 Task: Find connections with filter location Coatepeque with filter topic #Believewith filter profile language French with filter current company Korn Ferry with filter school Holy Cross Convent High School - India with filter industry Telecommunications Carriers with filter service category SupportTechnical Writing with filter keywords title Archivist
Action: Mouse moved to (488, 58)
Screenshot: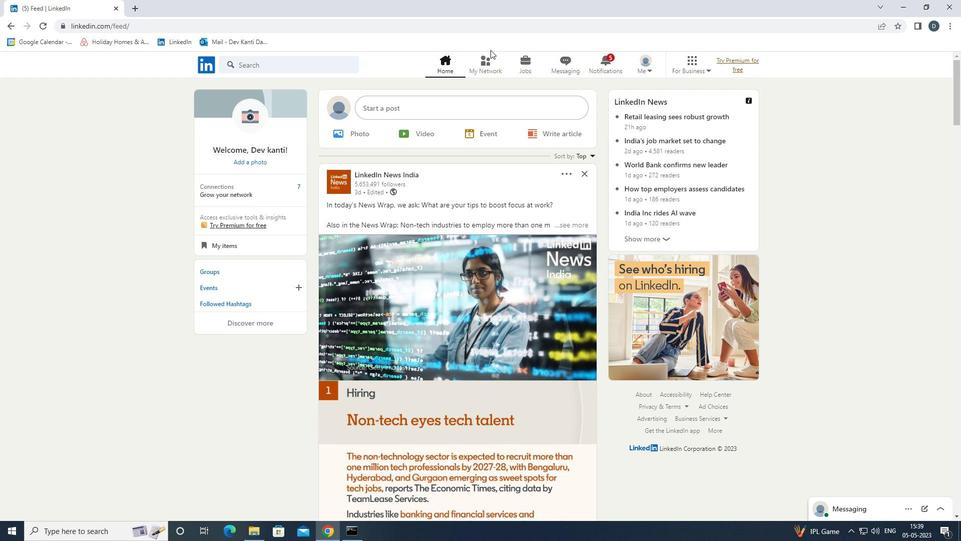 
Action: Mouse pressed left at (488, 58)
Screenshot: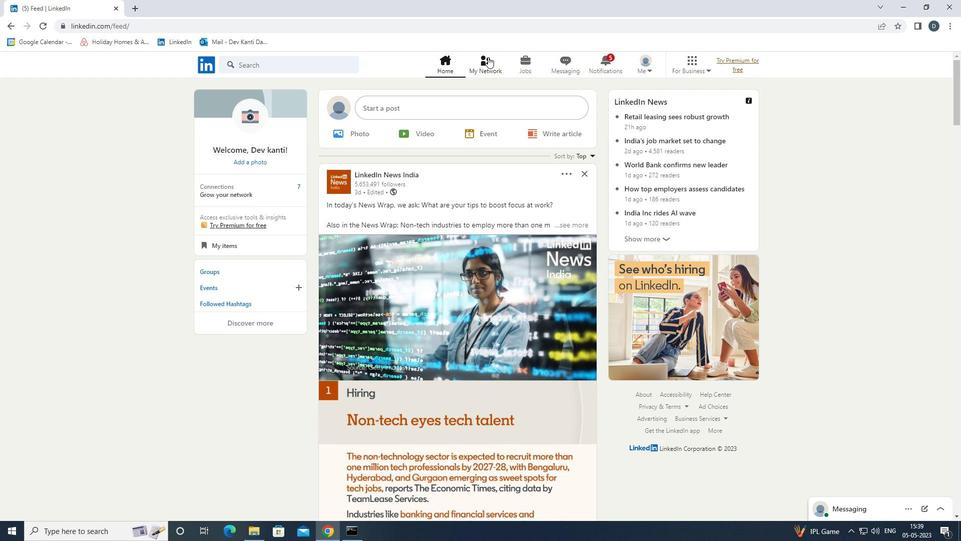 
Action: Mouse moved to (332, 120)
Screenshot: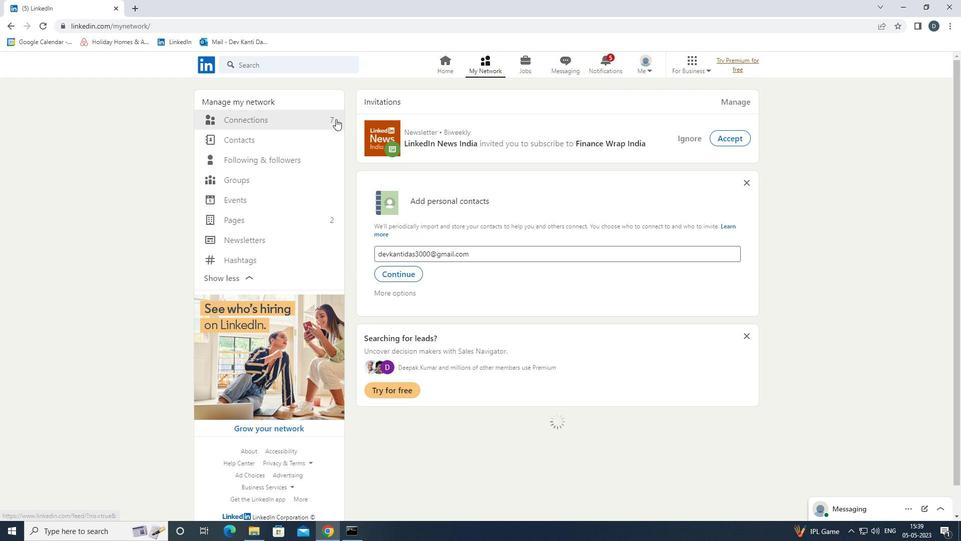 
Action: Mouse pressed left at (332, 120)
Screenshot: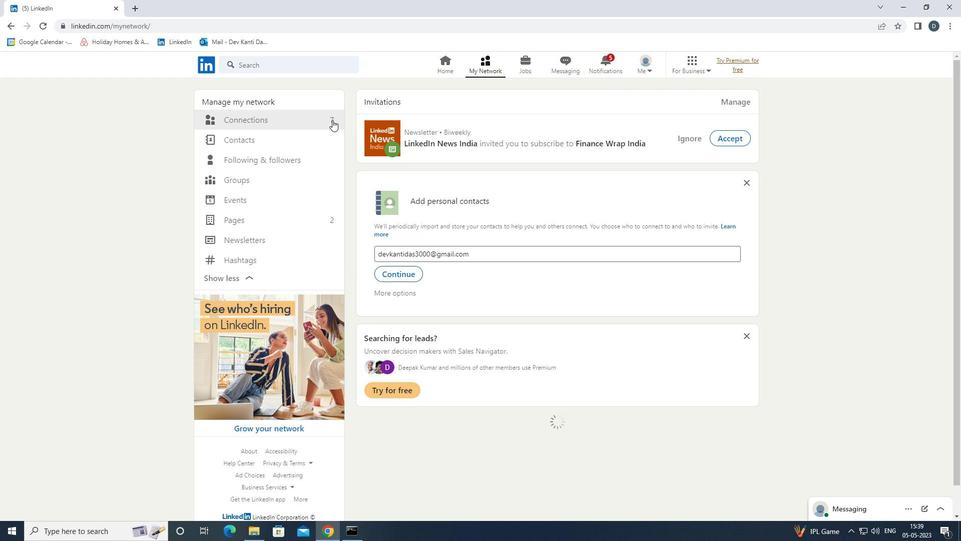 
Action: Mouse moved to (547, 122)
Screenshot: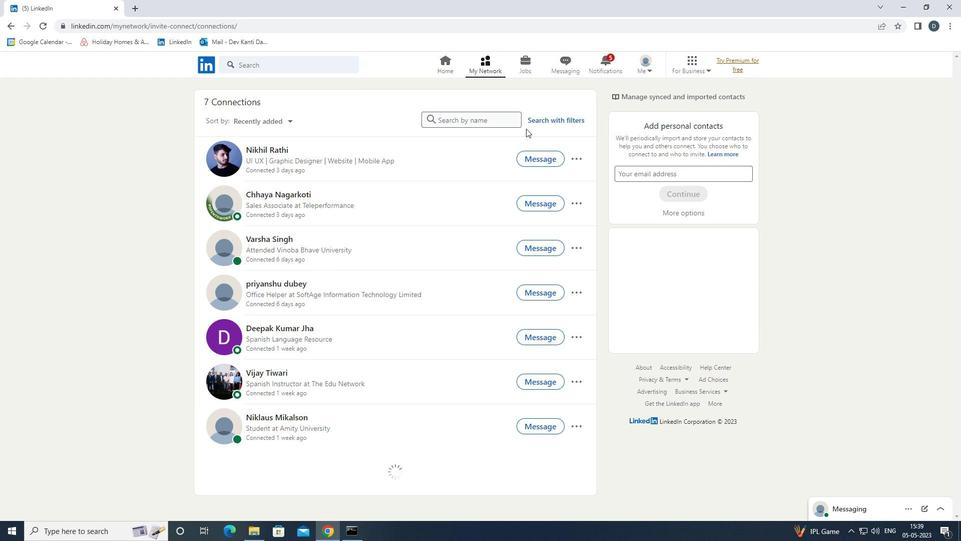 
Action: Mouse pressed left at (547, 122)
Screenshot: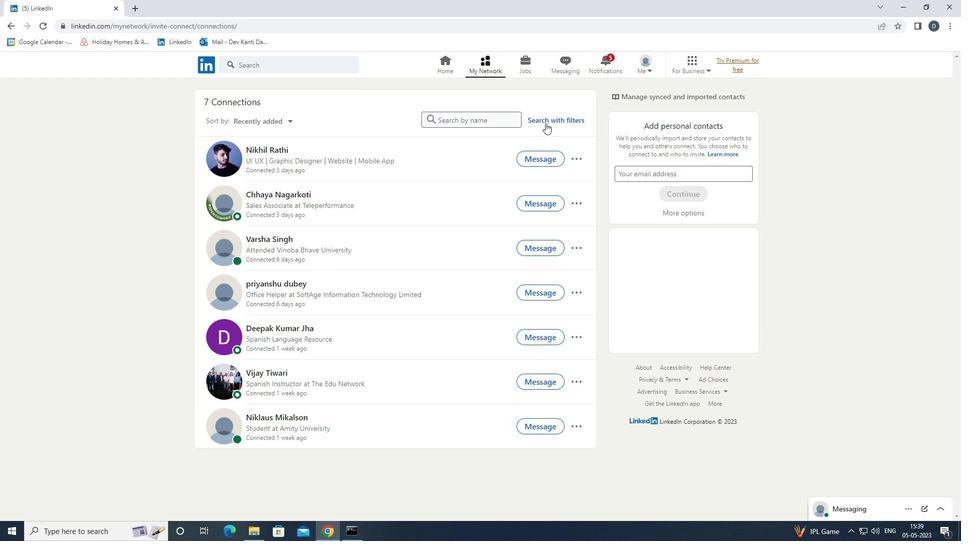 
Action: Mouse moved to (517, 92)
Screenshot: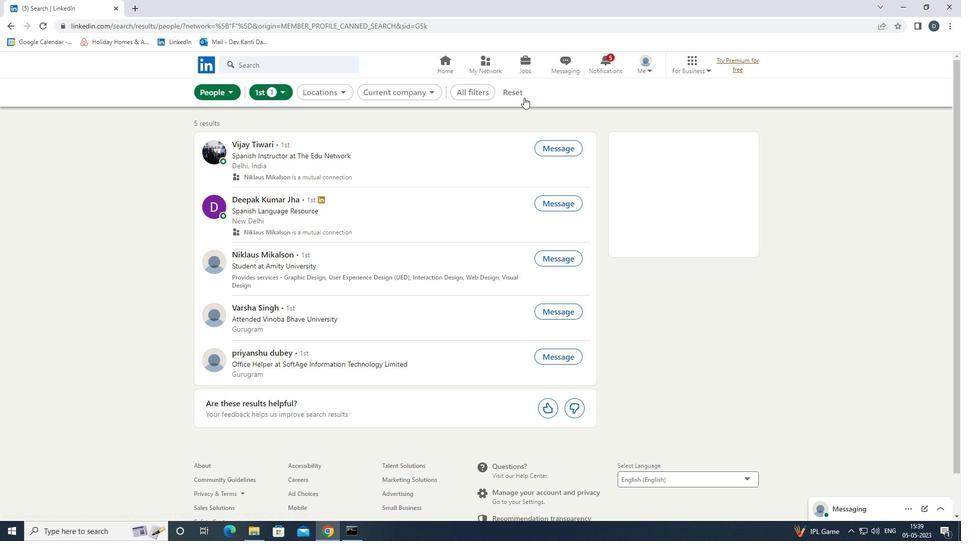 
Action: Mouse pressed left at (517, 92)
Screenshot: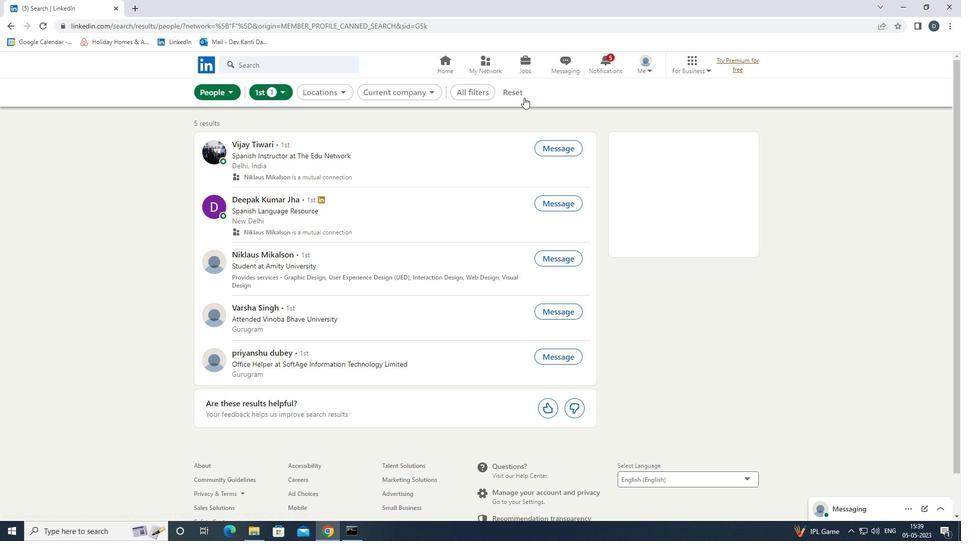 
Action: Mouse moved to (510, 93)
Screenshot: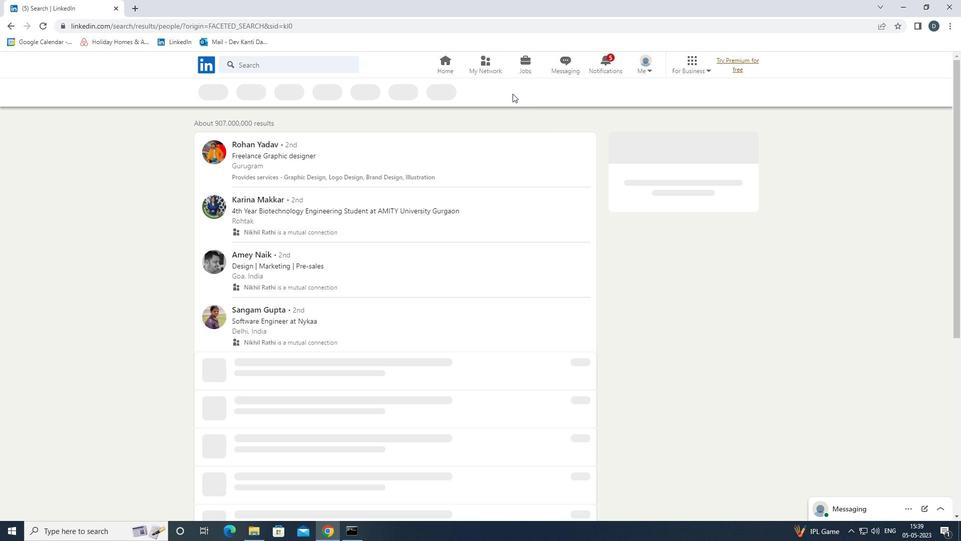 
Action: Mouse pressed left at (510, 93)
Screenshot: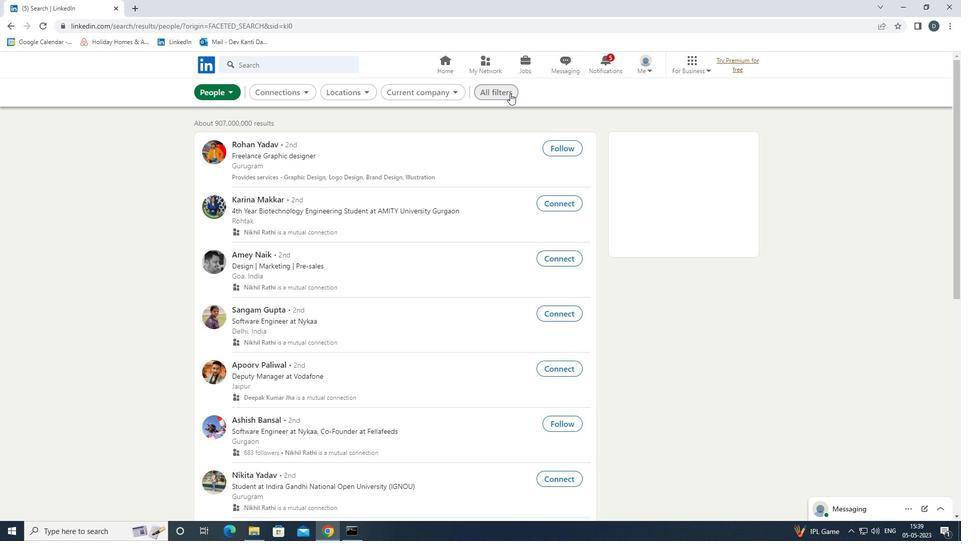 
Action: Mouse moved to (833, 307)
Screenshot: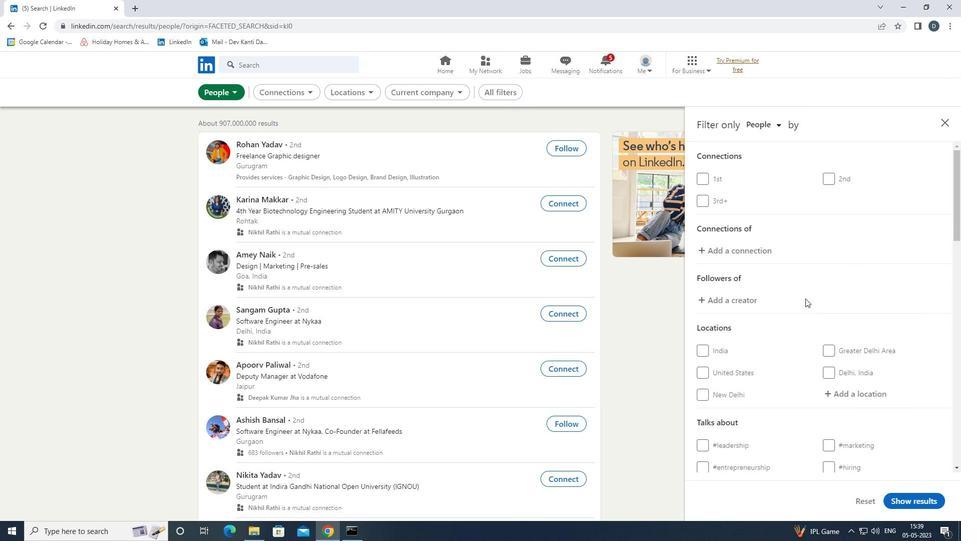 
Action: Mouse scrolled (833, 306) with delta (0, 0)
Screenshot: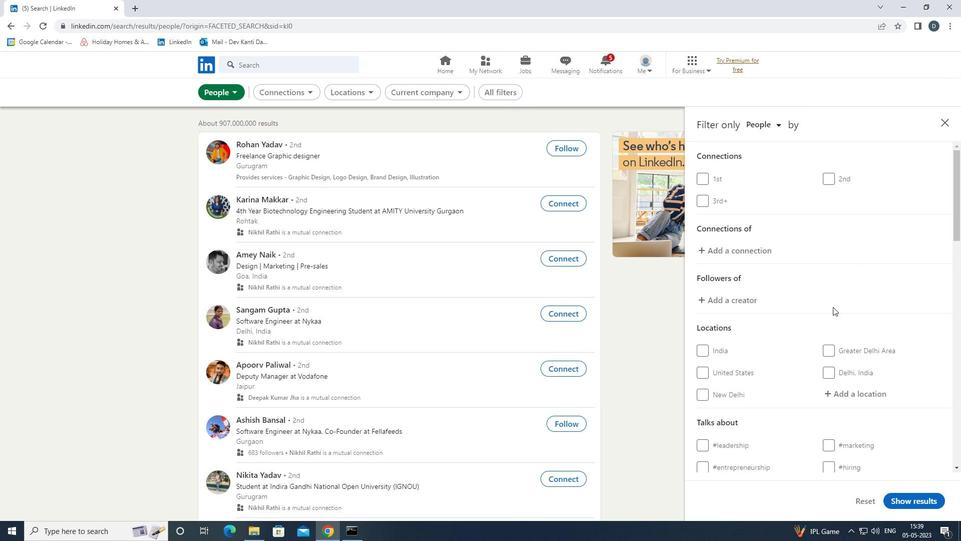 
Action: Mouse moved to (834, 307)
Screenshot: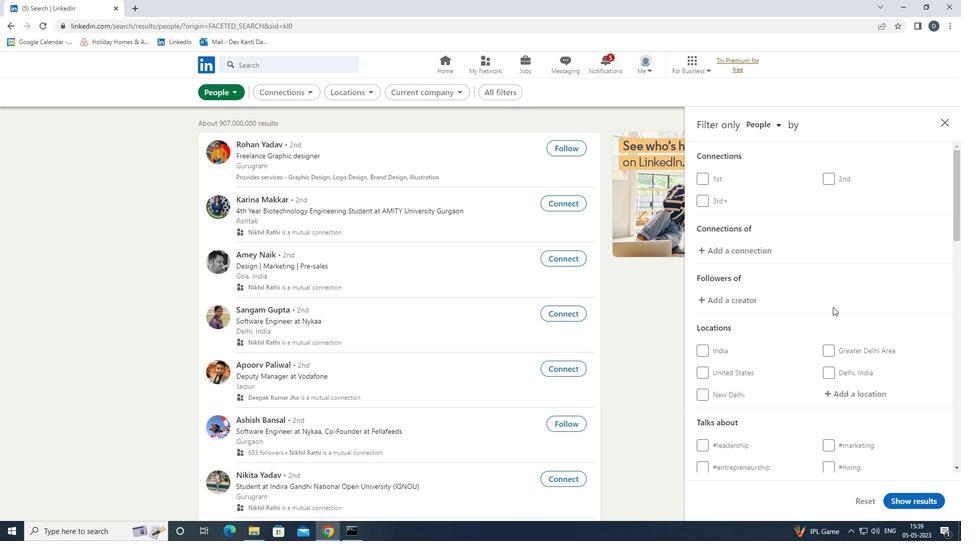 
Action: Mouse scrolled (834, 306) with delta (0, 0)
Screenshot: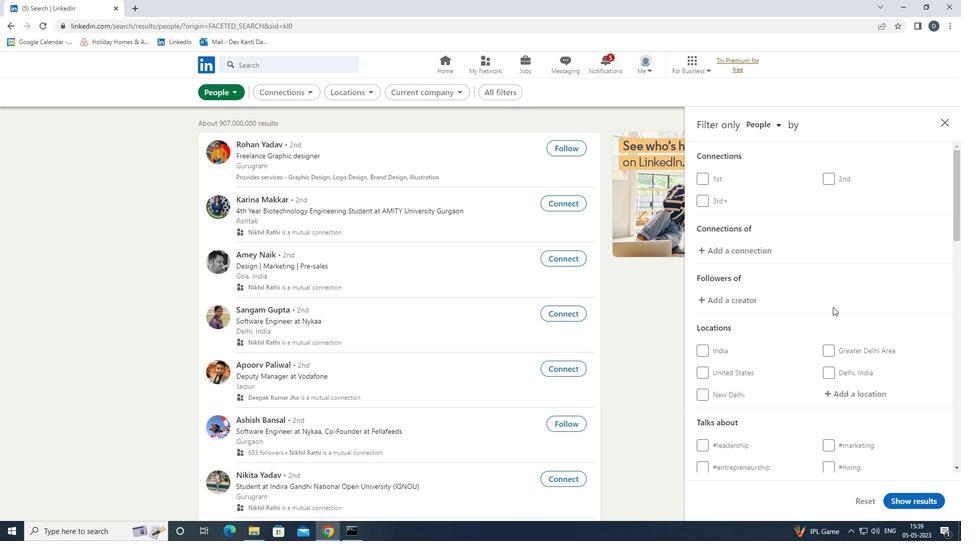 
Action: Mouse moved to (855, 294)
Screenshot: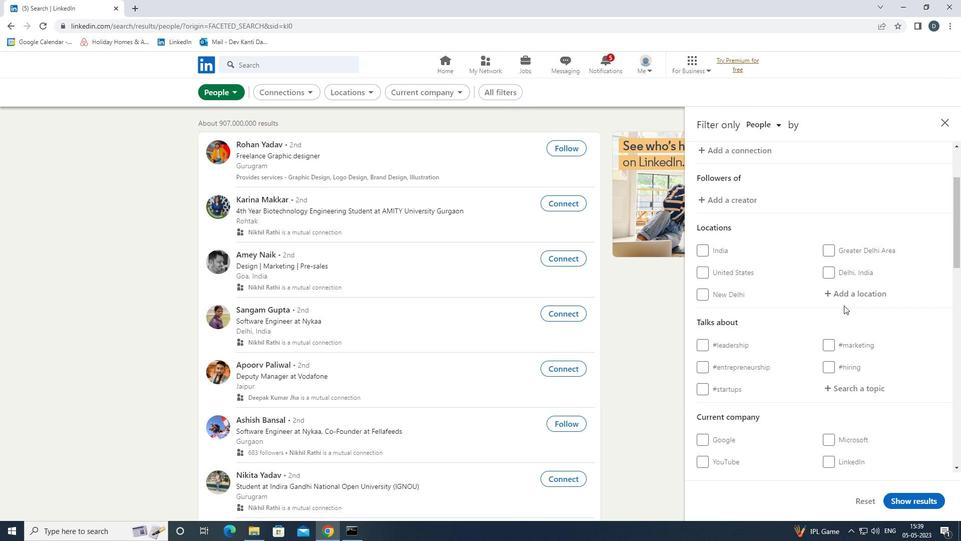 
Action: Mouse pressed left at (855, 294)
Screenshot: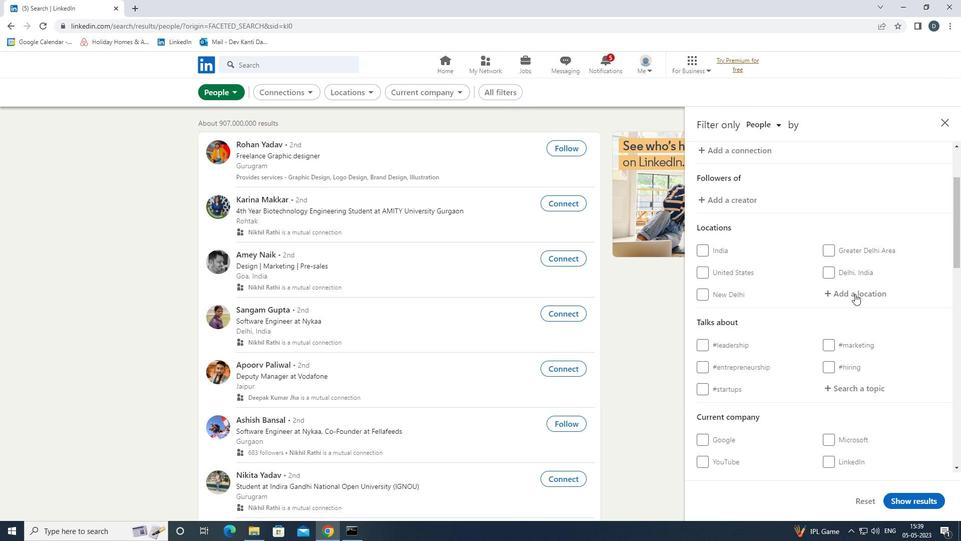 
Action: Key pressed <Key.shift>COATEPEQUE<Key.down><Key.enter>
Screenshot: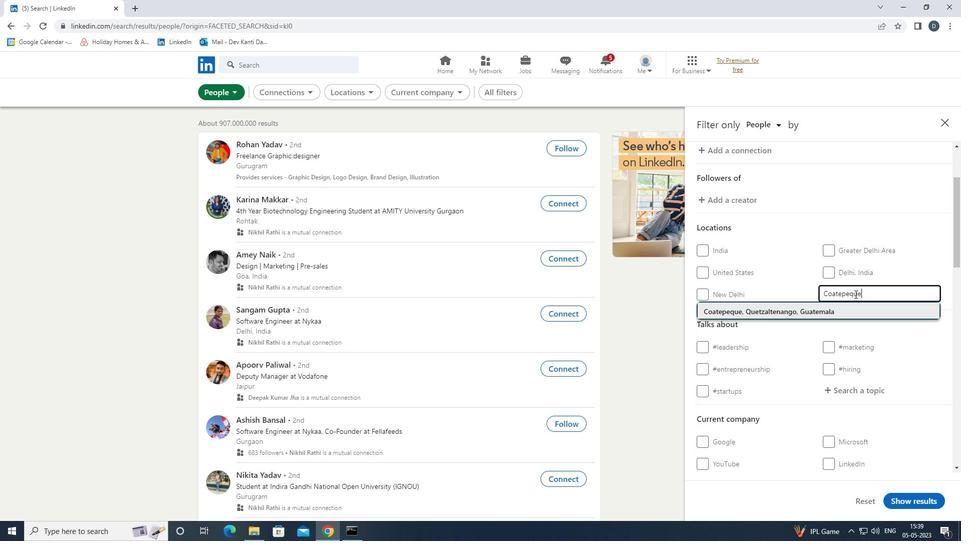 
Action: Mouse scrolled (855, 293) with delta (0, 0)
Screenshot: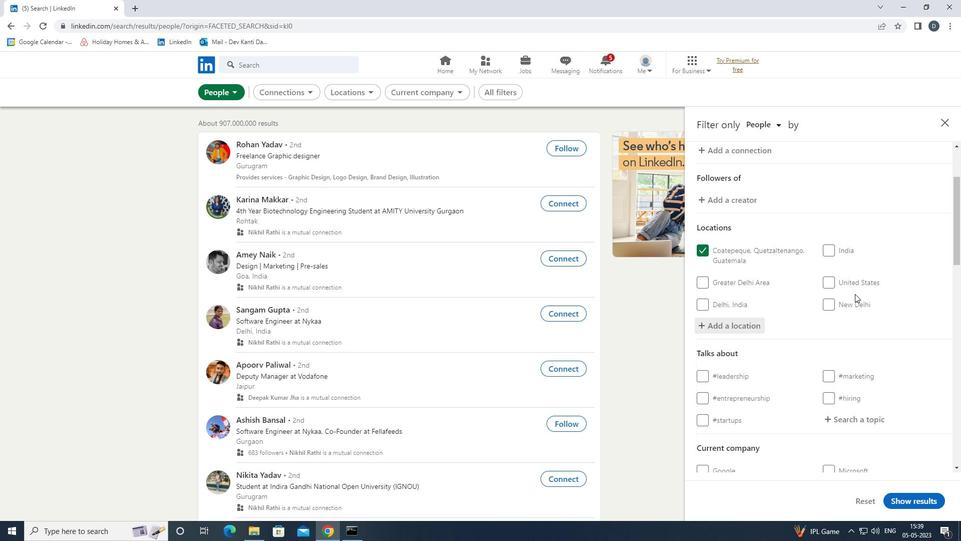 
Action: Mouse moved to (850, 368)
Screenshot: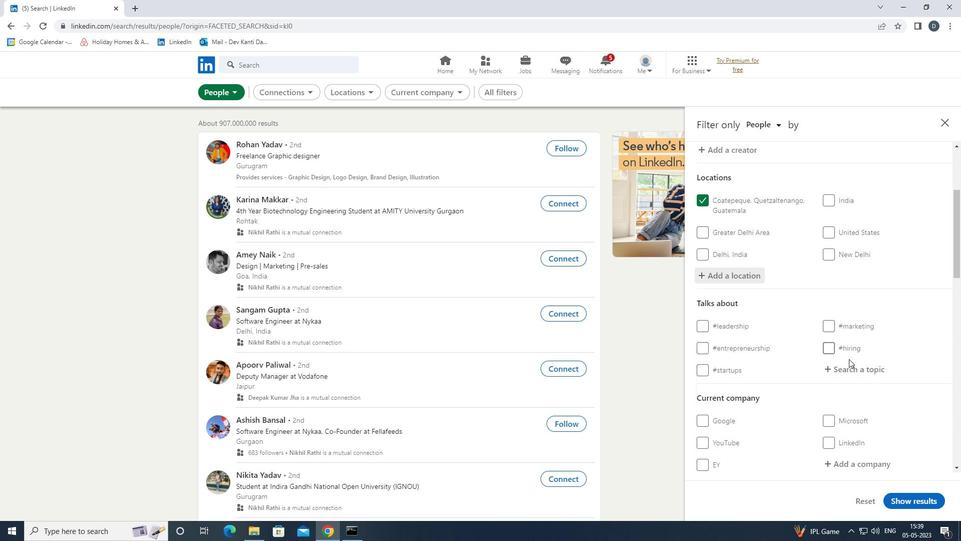 
Action: Mouse pressed left at (850, 368)
Screenshot: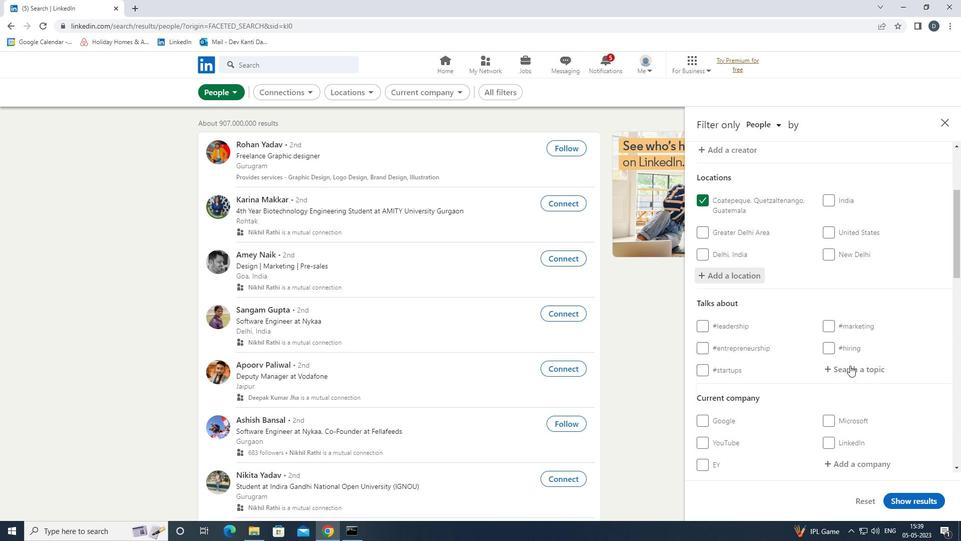 
Action: Key pressed <Key.shift>BELIEVE<Key.down><Key.down><Key.enter>
Screenshot: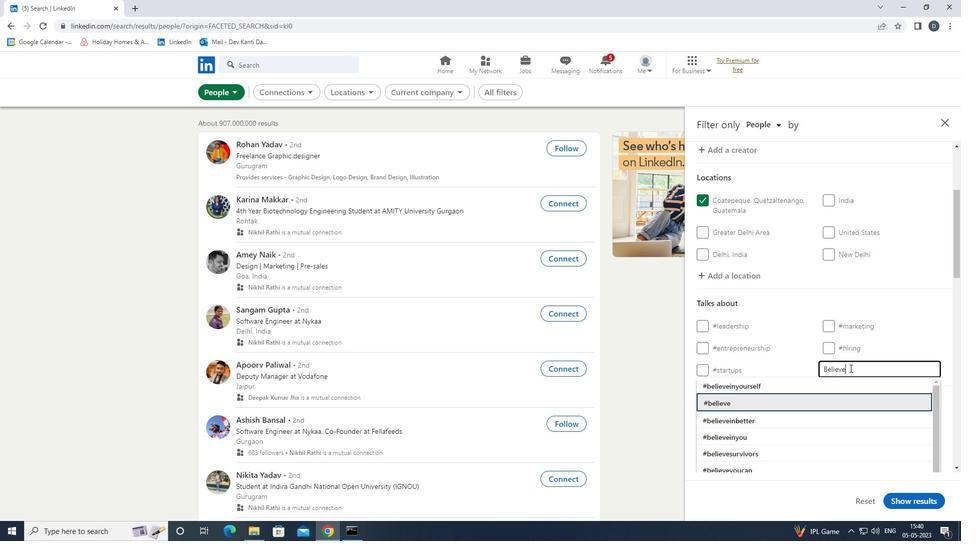
Action: Mouse moved to (850, 368)
Screenshot: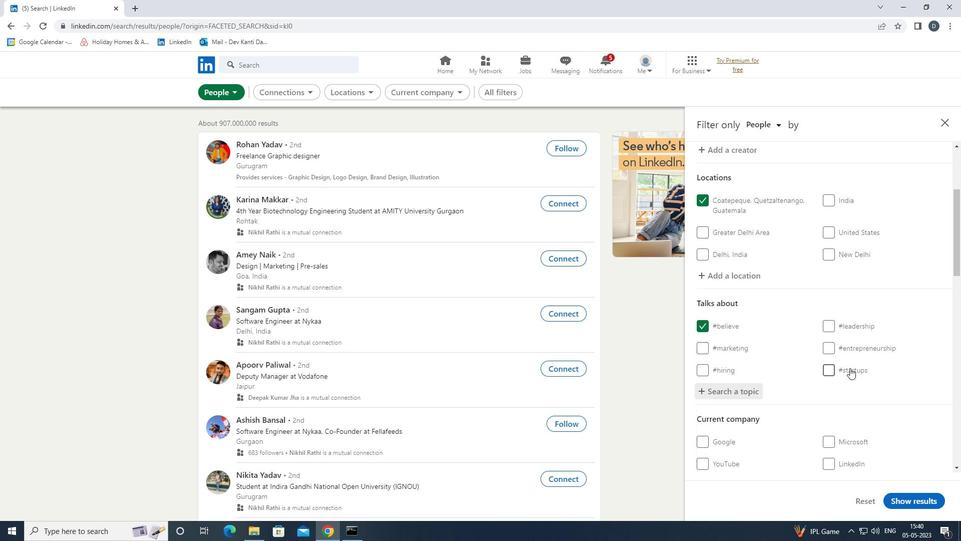 
Action: Mouse scrolled (850, 367) with delta (0, 0)
Screenshot: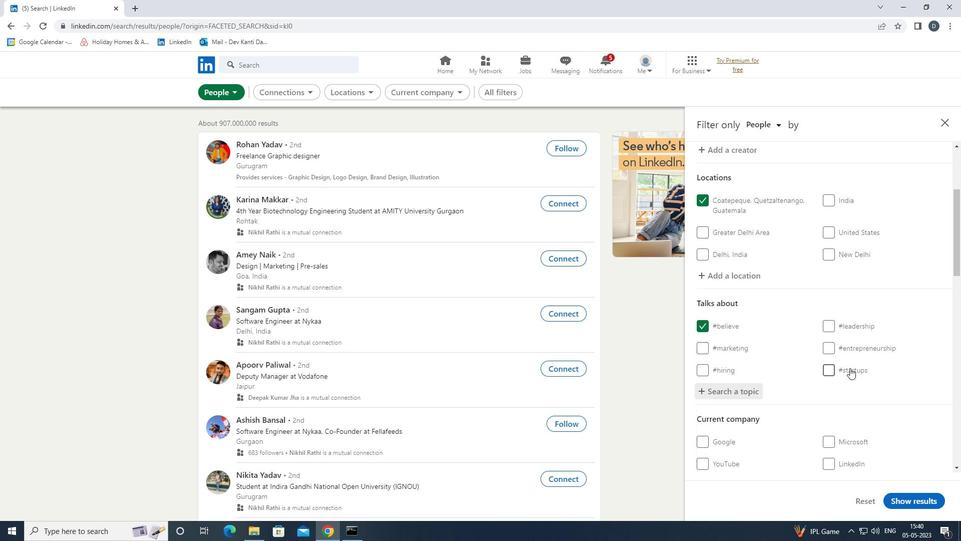 
Action: Mouse scrolled (850, 367) with delta (0, 0)
Screenshot: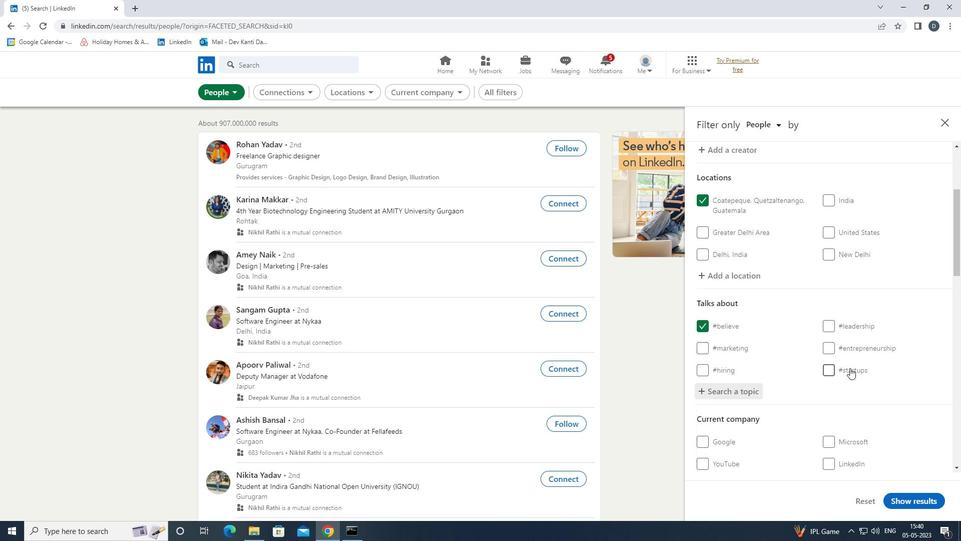 
Action: Mouse scrolled (850, 367) with delta (0, 0)
Screenshot: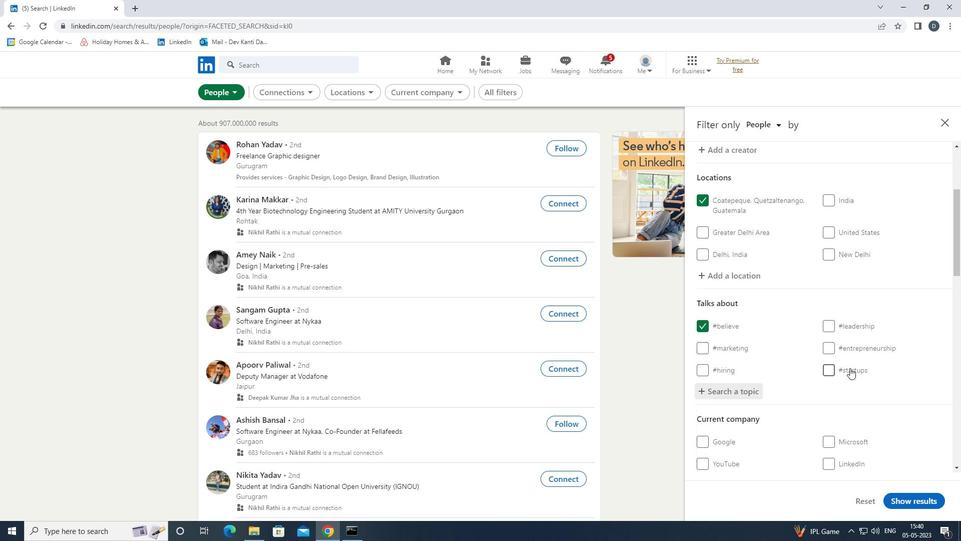 
Action: Mouse moved to (857, 362)
Screenshot: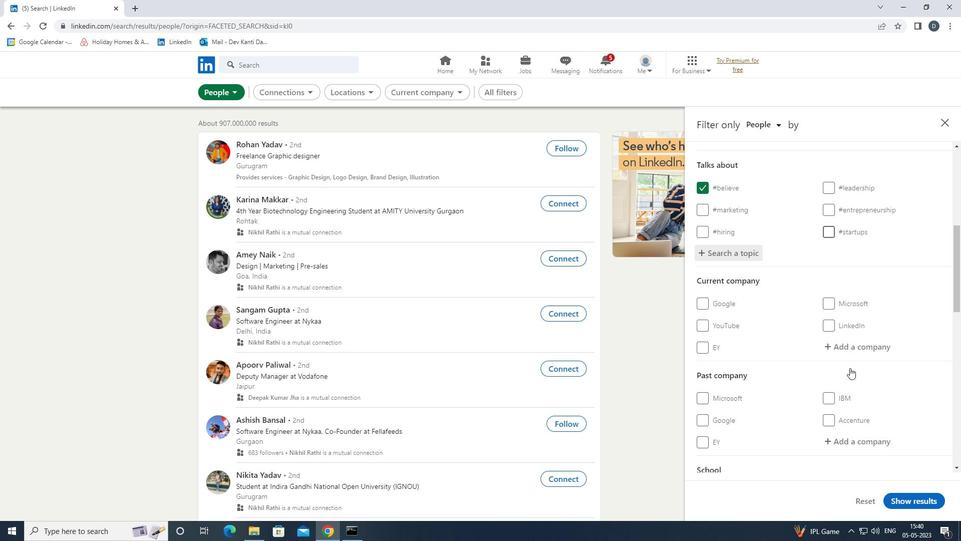
Action: Mouse scrolled (857, 362) with delta (0, 0)
Screenshot: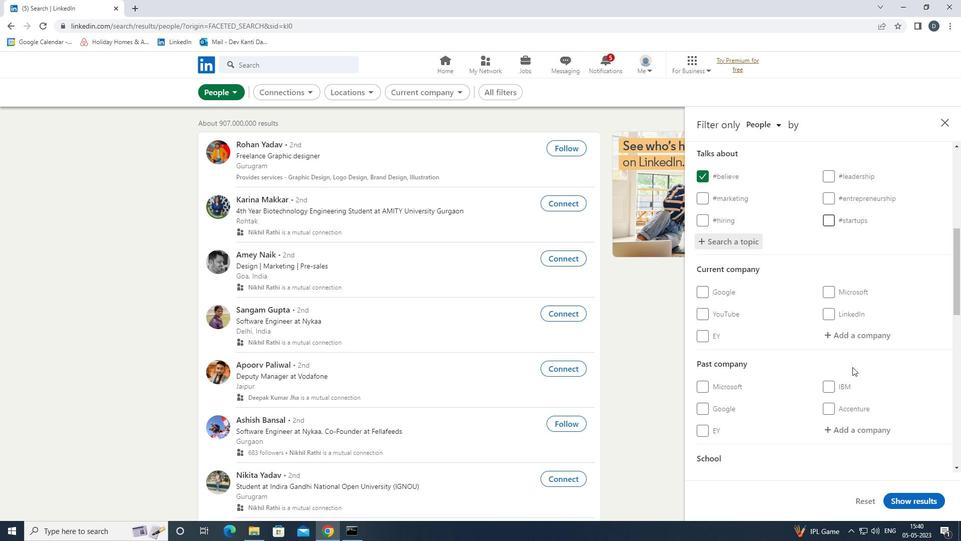 
Action: Mouse scrolled (857, 362) with delta (0, 0)
Screenshot: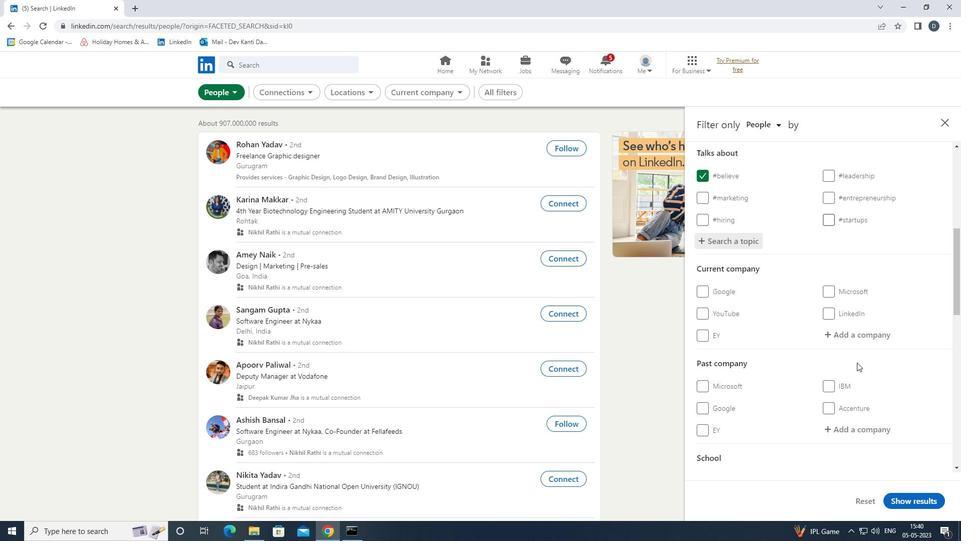 
Action: Mouse moved to (857, 359)
Screenshot: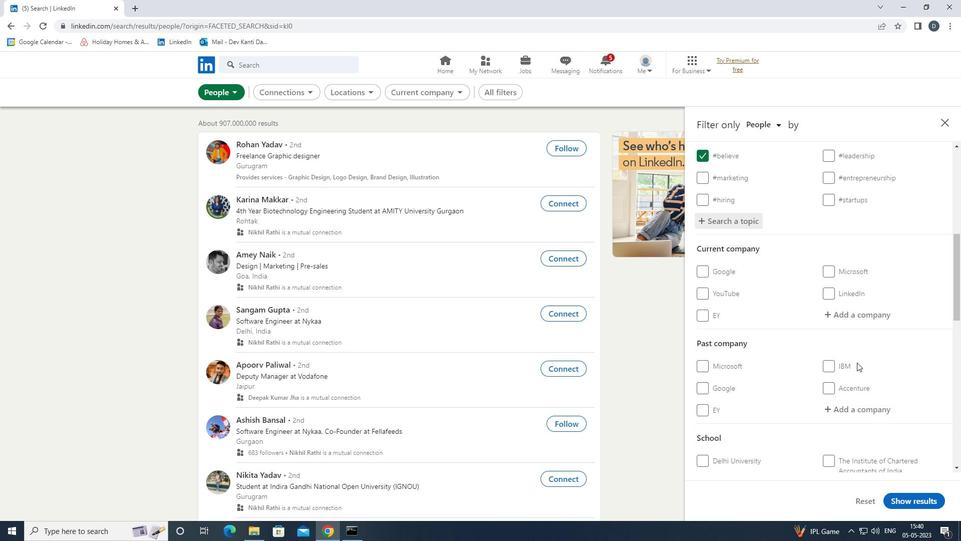 
Action: Mouse scrolled (857, 359) with delta (0, 0)
Screenshot: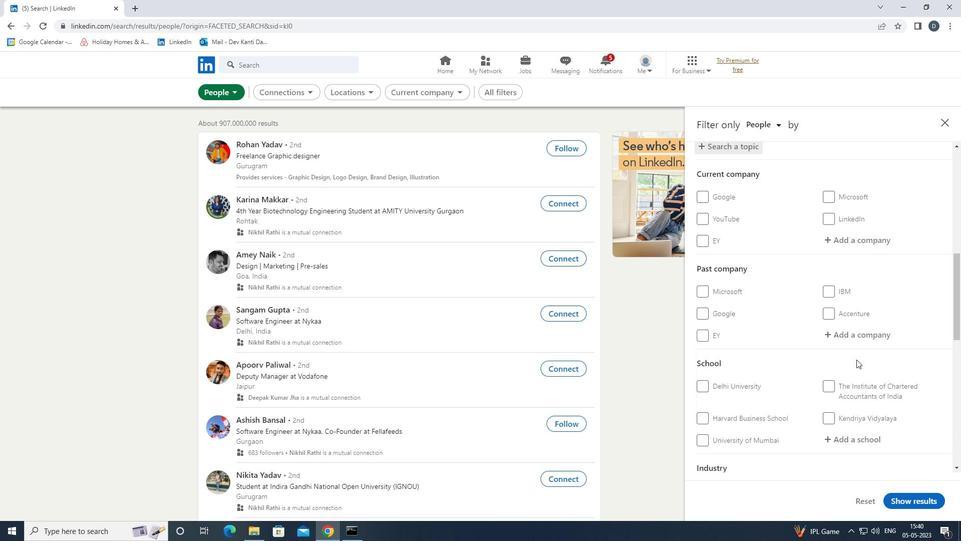 
Action: Mouse scrolled (857, 359) with delta (0, 0)
Screenshot: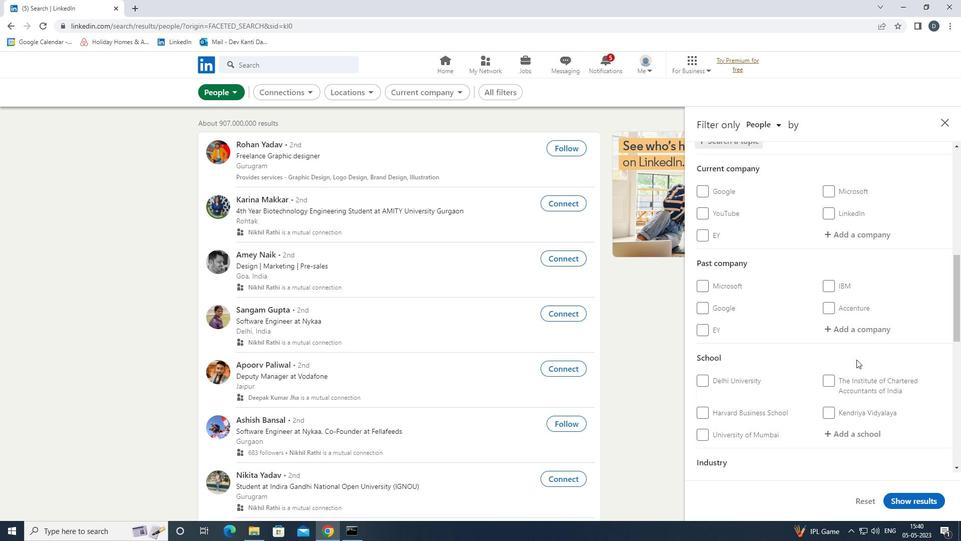 
Action: Mouse scrolled (857, 359) with delta (0, 0)
Screenshot: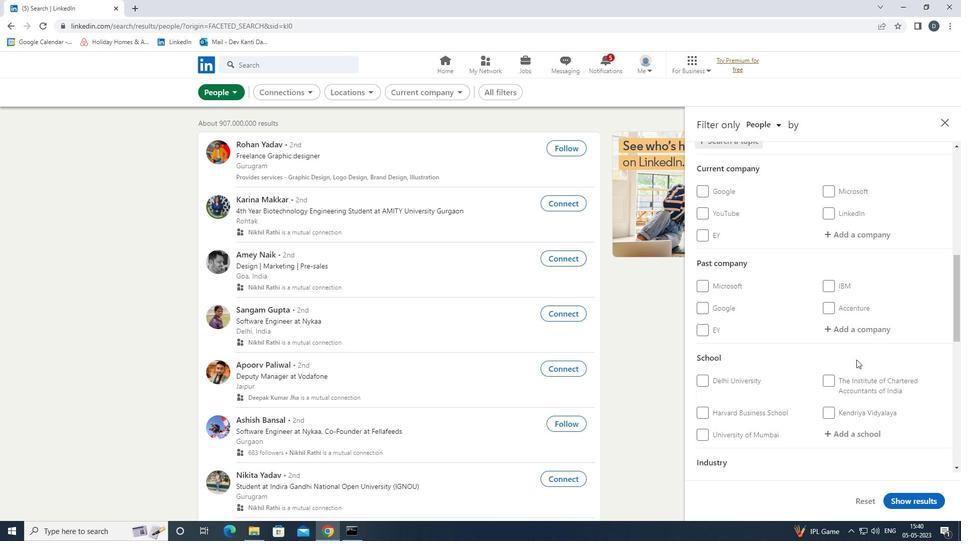 
Action: Mouse scrolled (857, 359) with delta (0, 0)
Screenshot: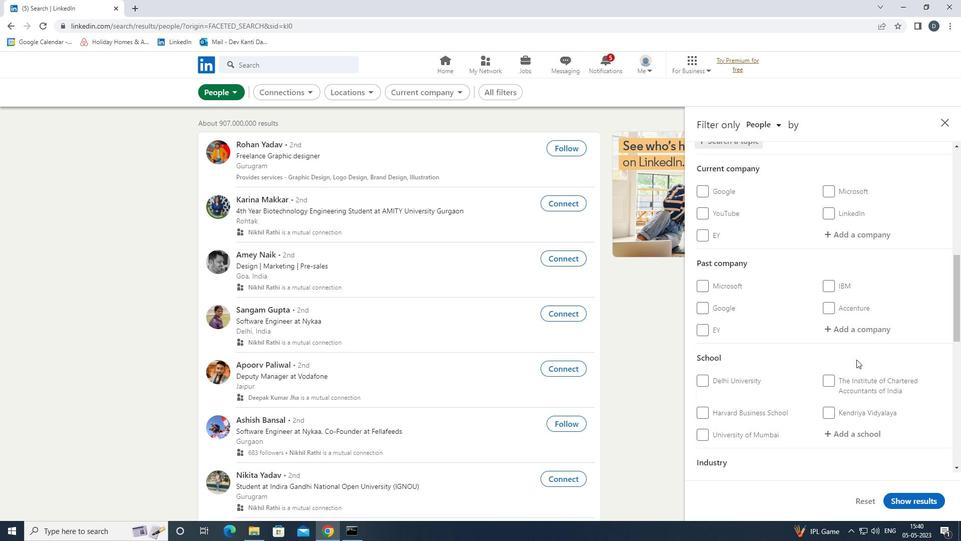
Action: Mouse moved to (854, 359)
Screenshot: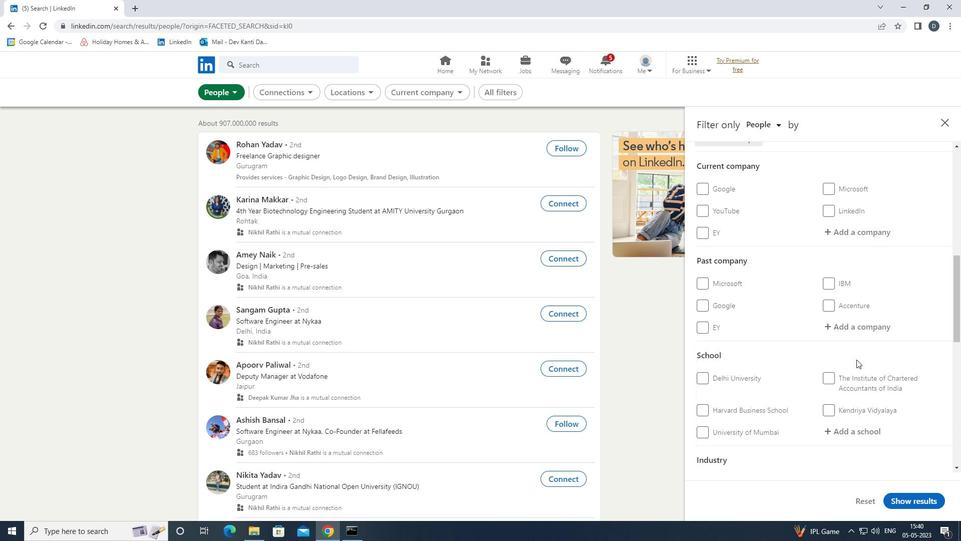 
Action: Mouse scrolled (854, 358) with delta (0, 0)
Screenshot: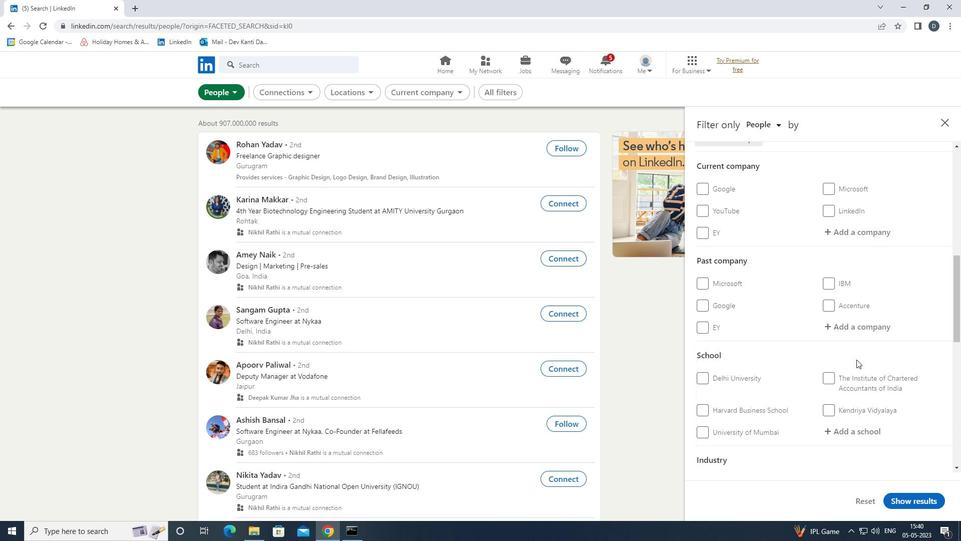 
Action: Mouse moved to (845, 363)
Screenshot: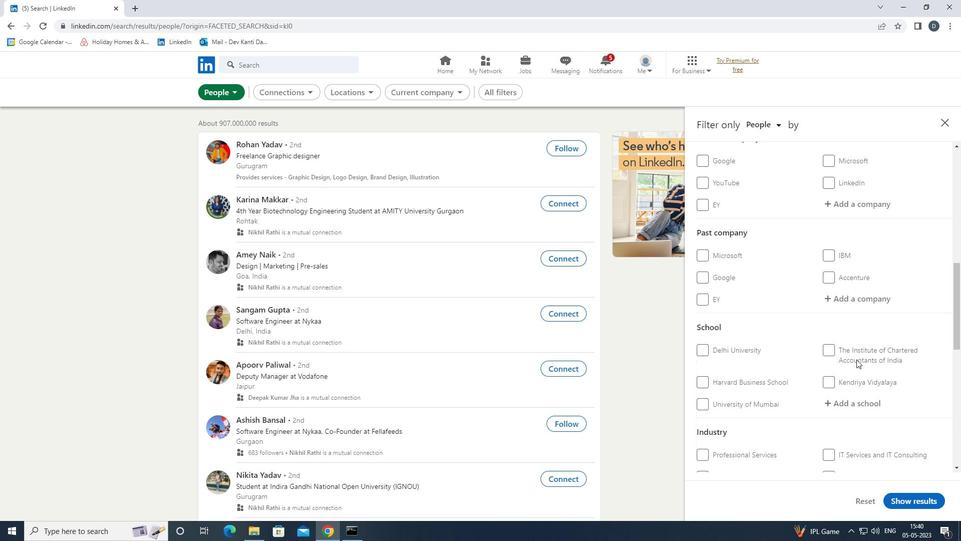 
Action: Mouse scrolled (845, 363) with delta (0, 0)
Screenshot: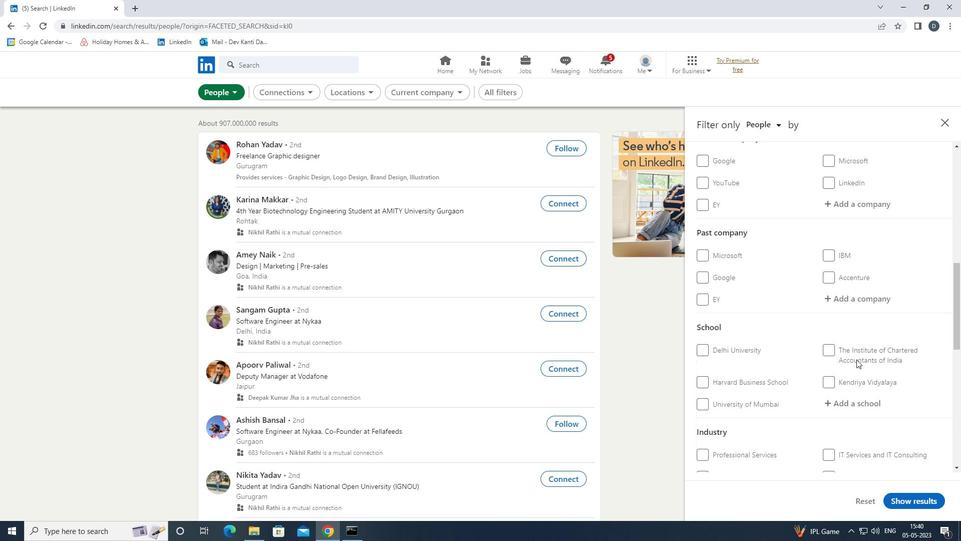 
Action: Mouse moved to (712, 395)
Screenshot: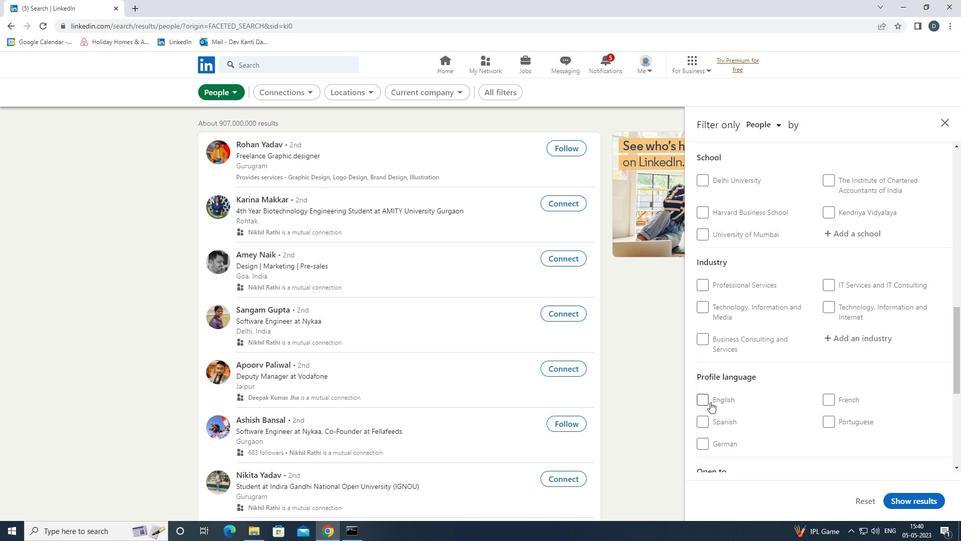 
Action: Mouse pressed left at (712, 395)
Screenshot: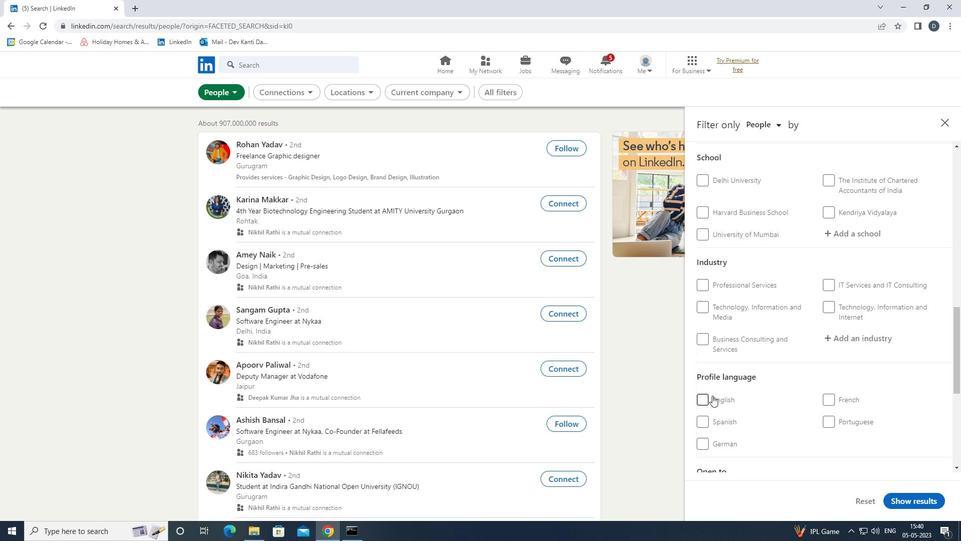 
Action: Mouse pressed left at (712, 395)
Screenshot: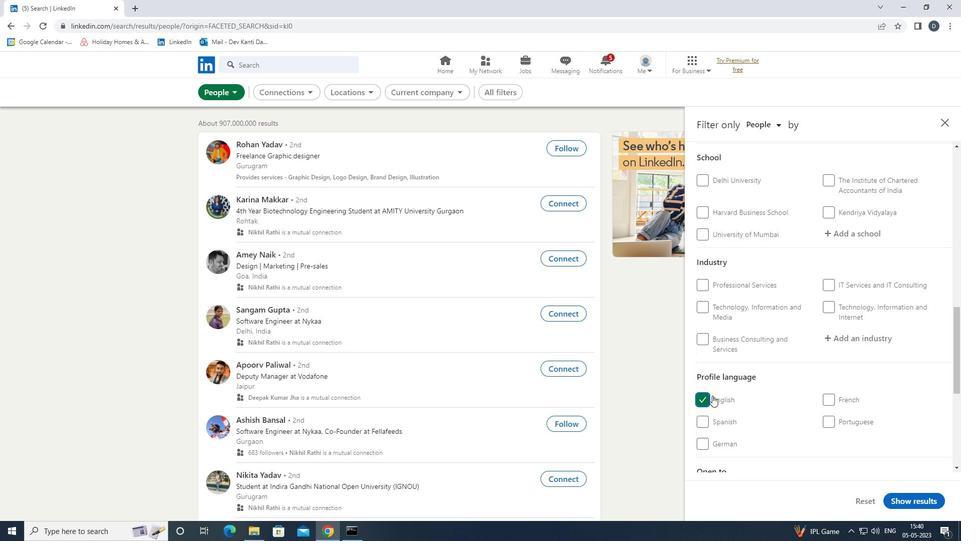 
Action: Mouse moved to (847, 399)
Screenshot: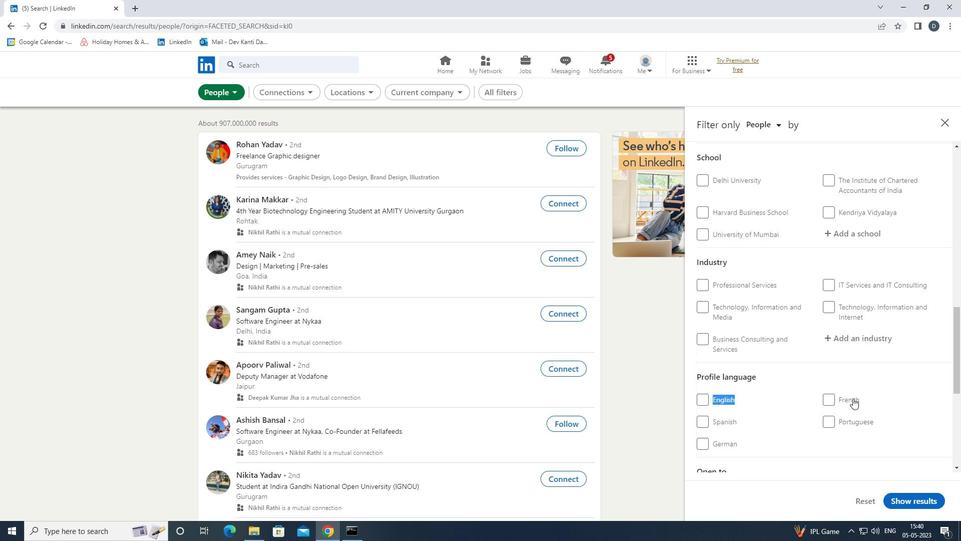 
Action: Mouse pressed left at (847, 399)
Screenshot: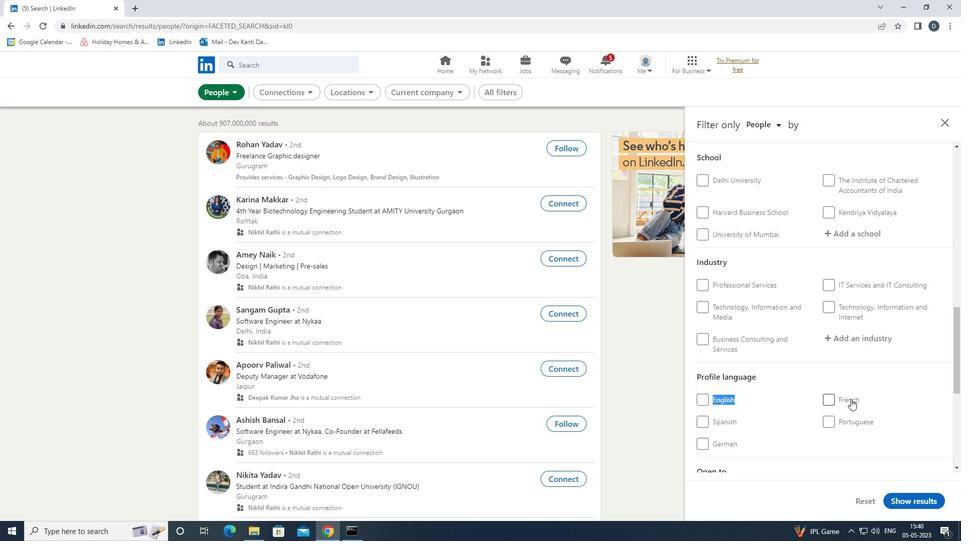 
Action: Mouse moved to (844, 386)
Screenshot: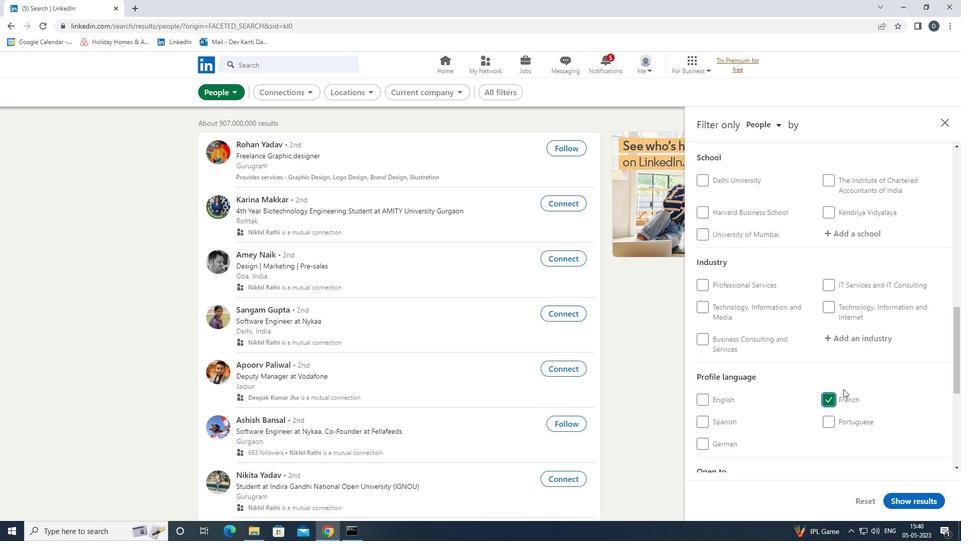
Action: Mouse scrolled (844, 387) with delta (0, 0)
Screenshot: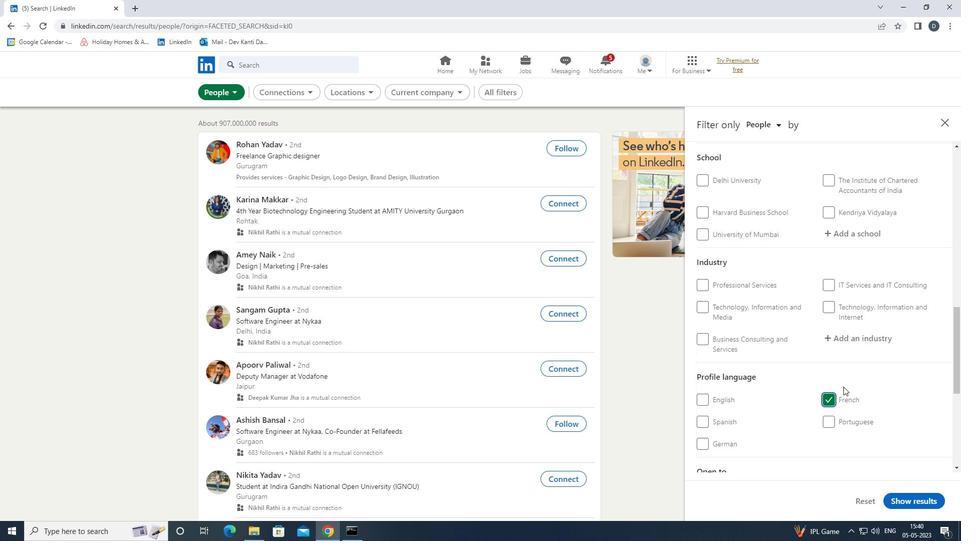 
Action: Mouse scrolled (844, 387) with delta (0, 0)
Screenshot: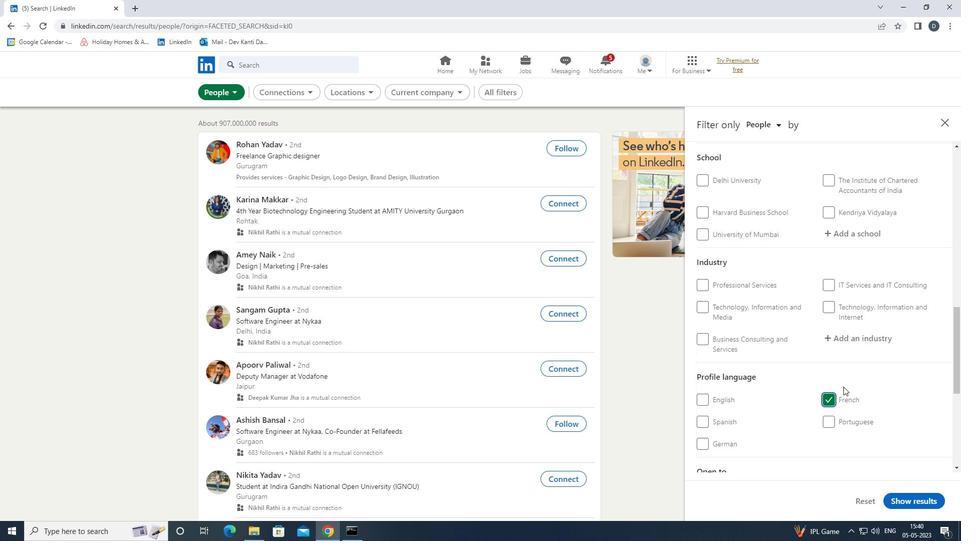
Action: Mouse scrolled (844, 387) with delta (0, 0)
Screenshot: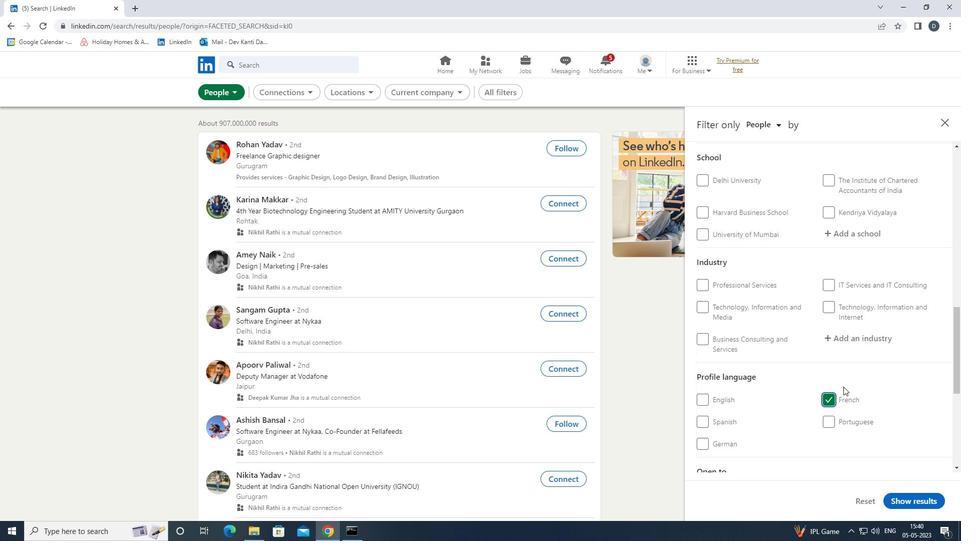 
Action: Mouse scrolled (844, 387) with delta (0, 0)
Screenshot: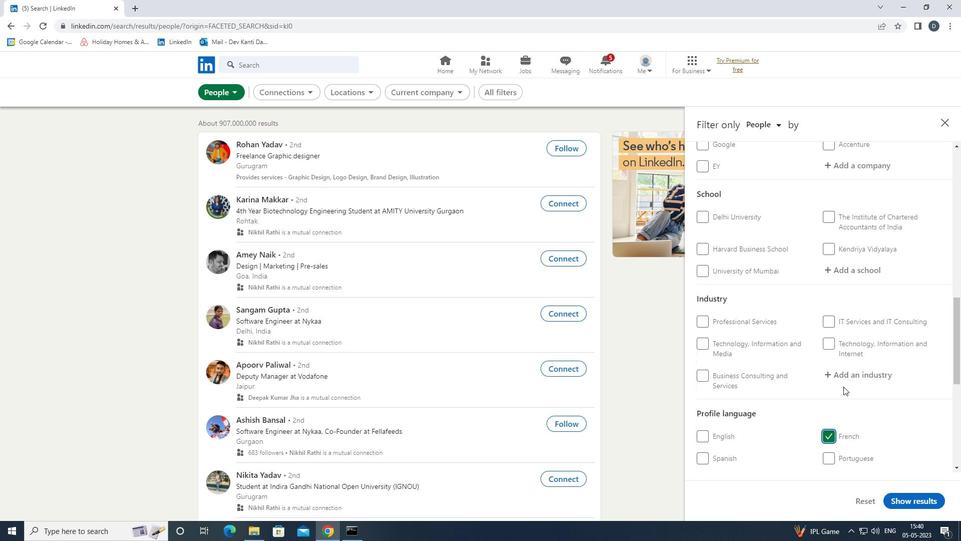 
Action: Mouse scrolled (844, 387) with delta (0, 0)
Screenshot: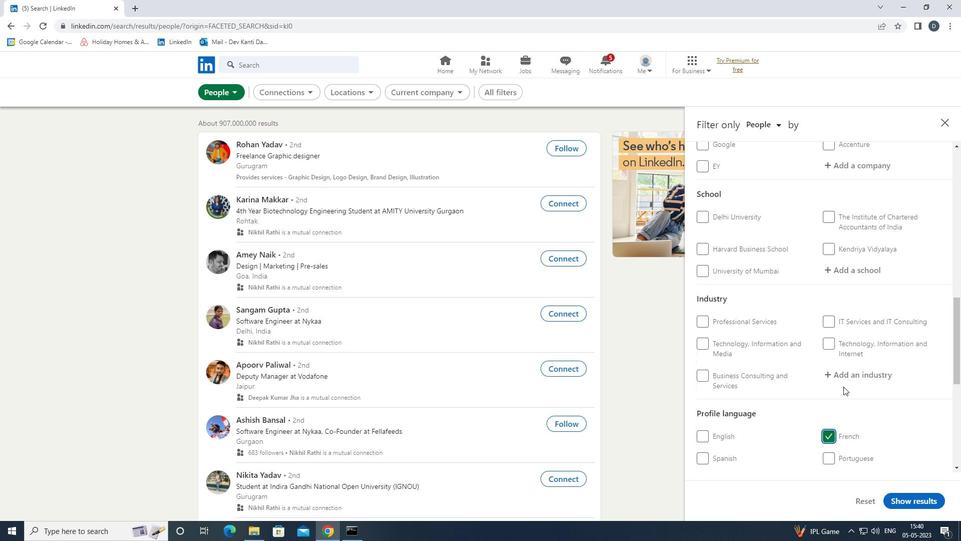 
Action: Mouse scrolled (844, 387) with delta (0, 0)
Screenshot: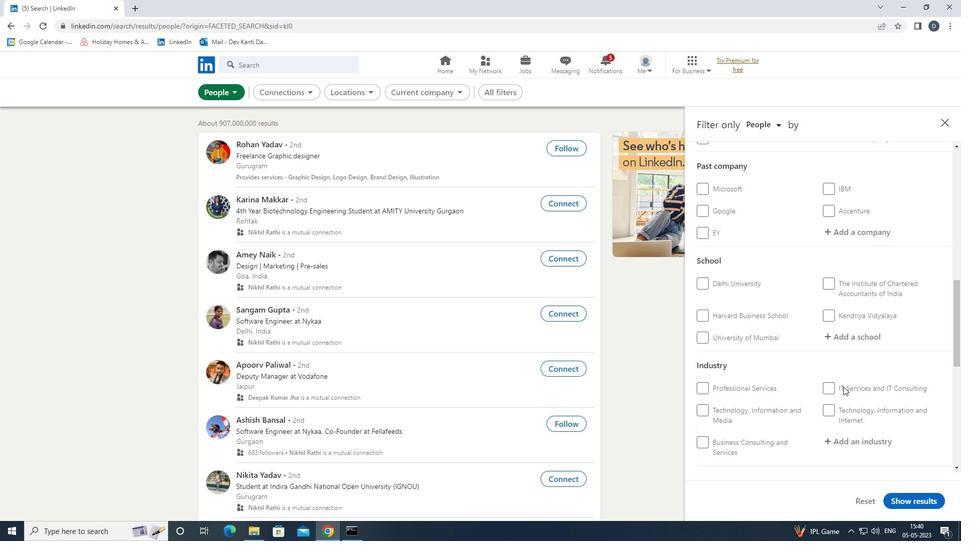 
Action: Mouse moved to (840, 330)
Screenshot: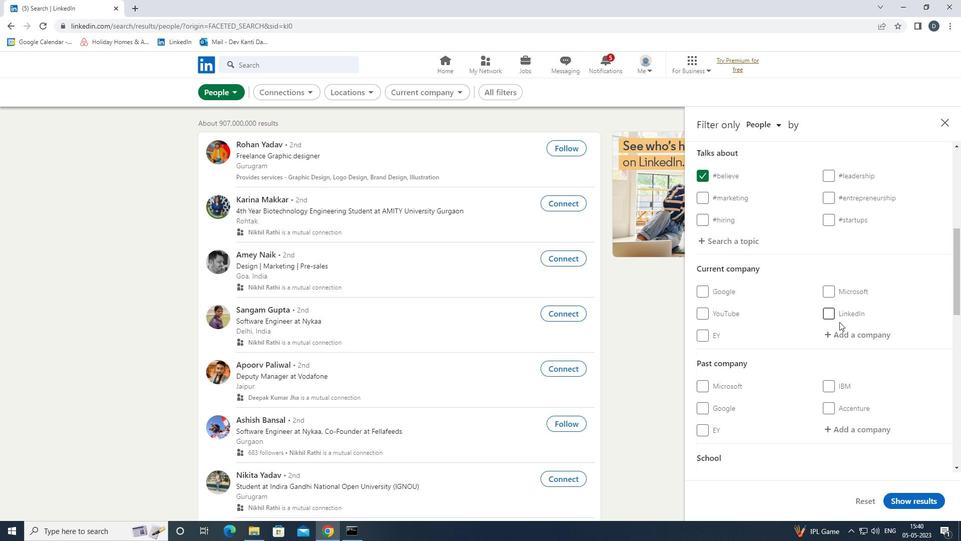 
Action: Mouse pressed left at (840, 330)
Screenshot: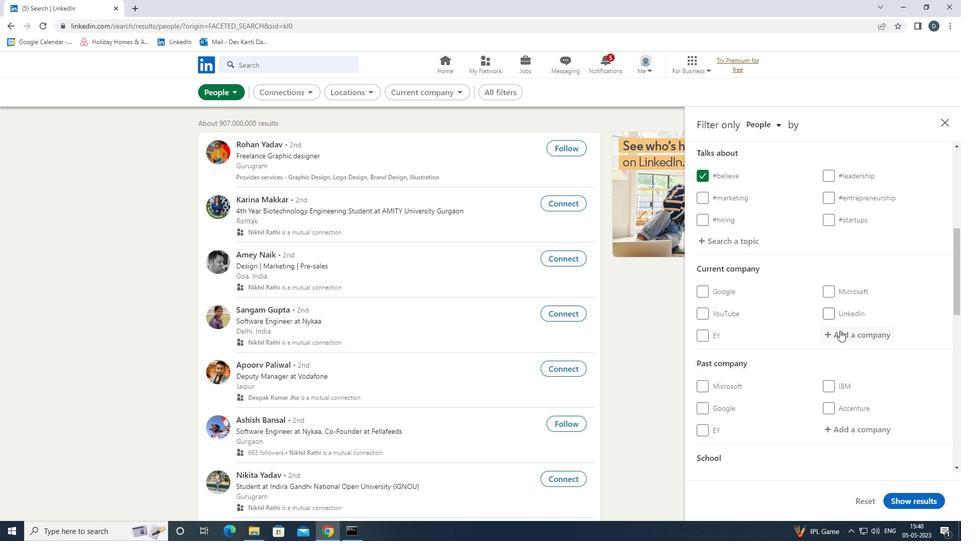 
Action: Key pressed <Key.shift><Key.shift><Key.shift><Key.shift><Key.shift>KORN<Key.space><Key.shift><Key.shift><Key.shift><Key.shift><Key.shift><Key.shift><Key.shift><Key.shift><Key.shift><Key.shift><Key.shift>FERRY<Key.down><Key.enter>
Screenshot: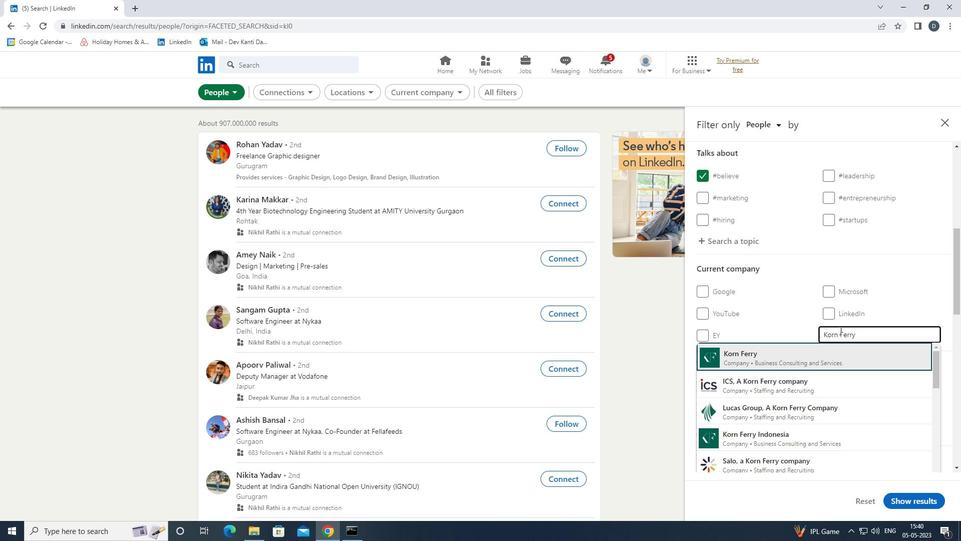 
Action: Mouse moved to (841, 331)
Screenshot: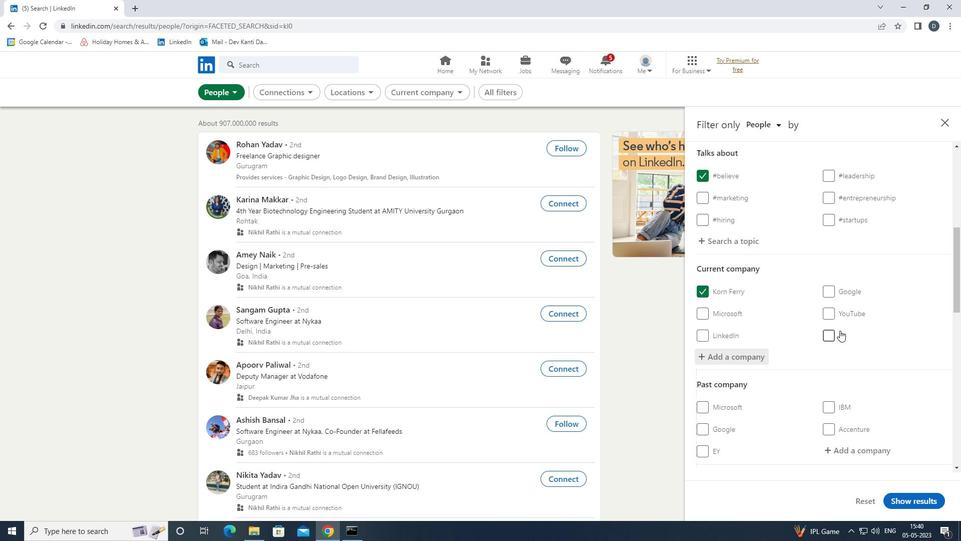 
Action: Mouse scrolled (841, 330) with delta (0, 0)
Screenshot: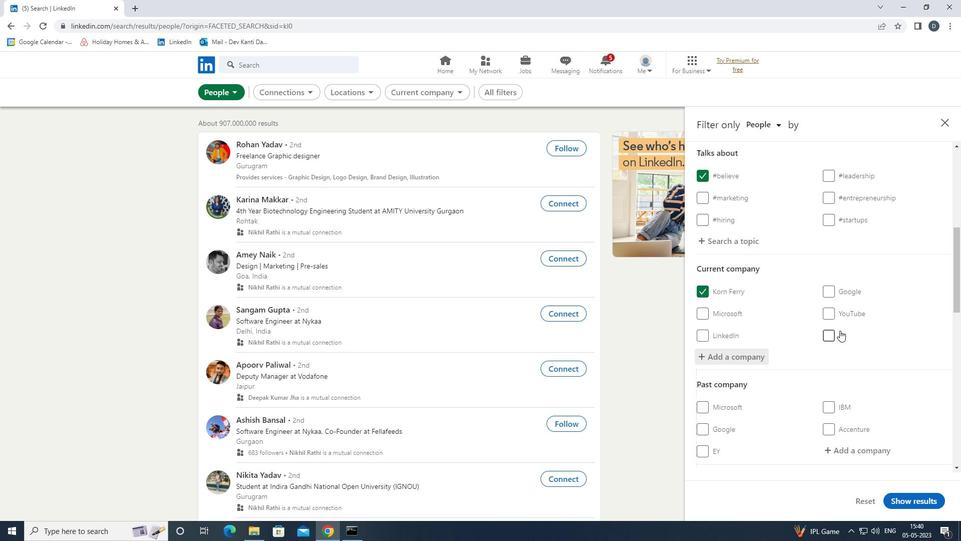 
Action: Mouse scrolled (841, 330) with delta (0, 0)
Screenshot: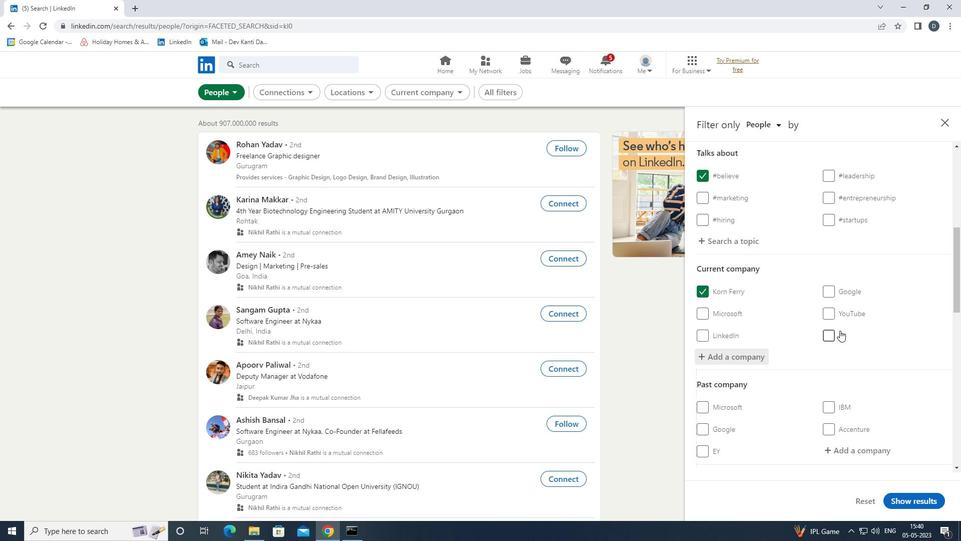 
Action: Mouse moved to (842, 331)
Screenshot: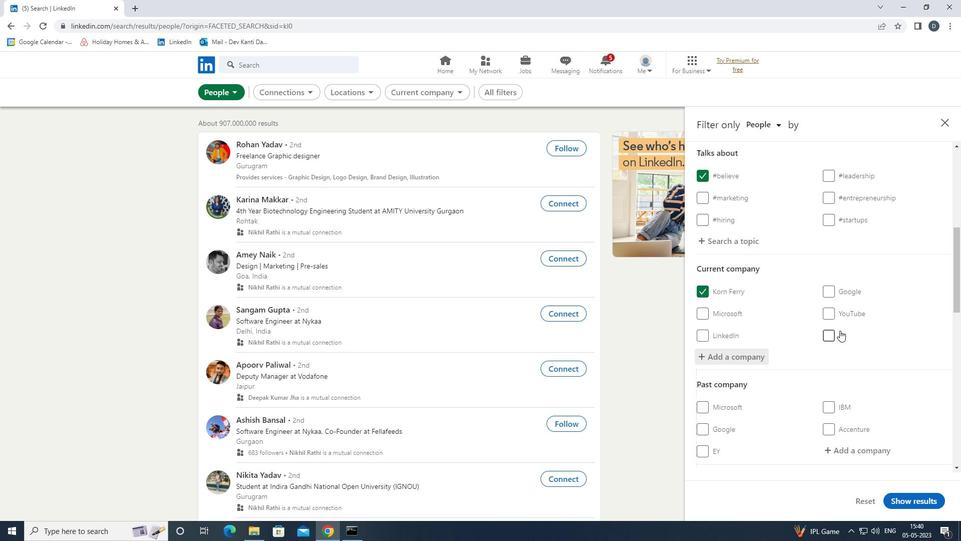 
Action: Mouse scrolled (842, 330) with delta (0, 0)
Screenshot: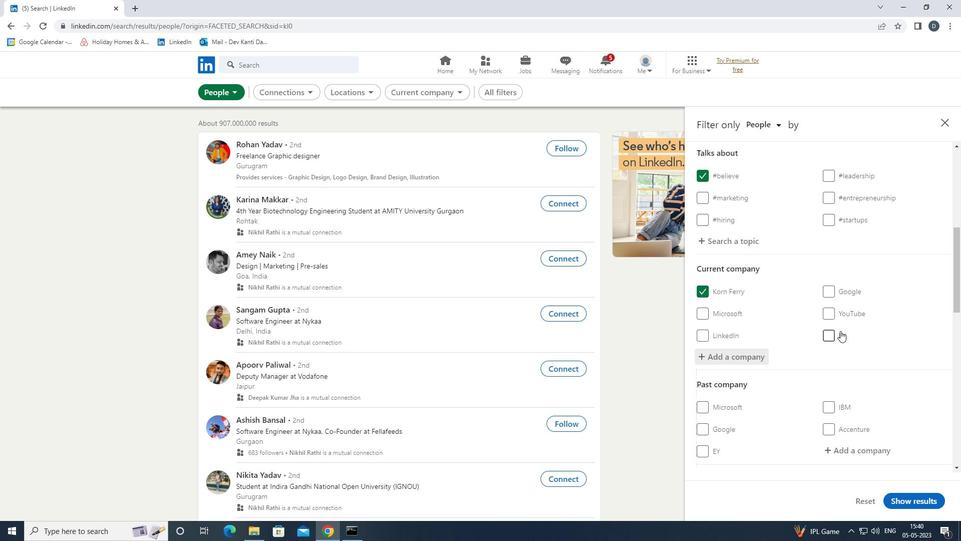 
Action: Mouse scrolled (842, 330) with delta (0, 0)
Screenshot: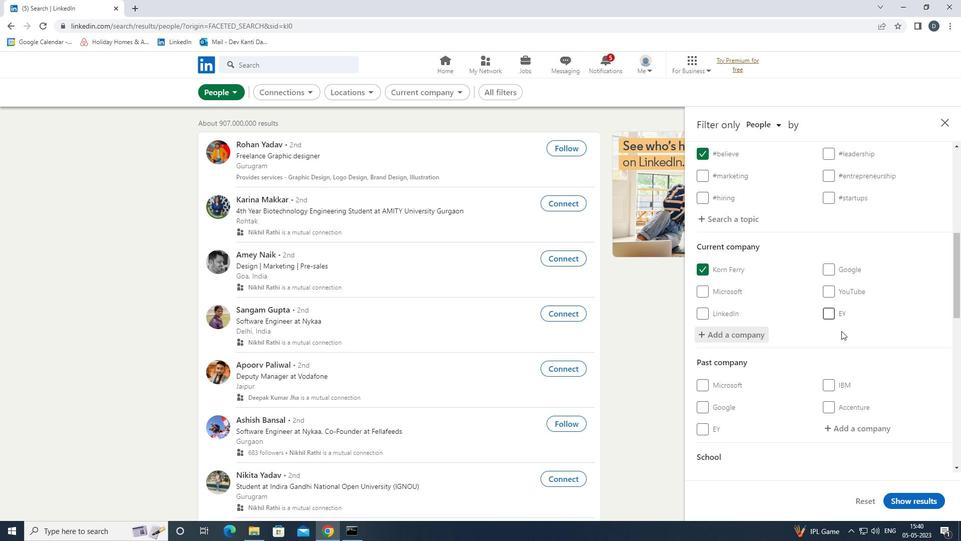 
Action: Mouse moved to (839, 327)
Screenshot: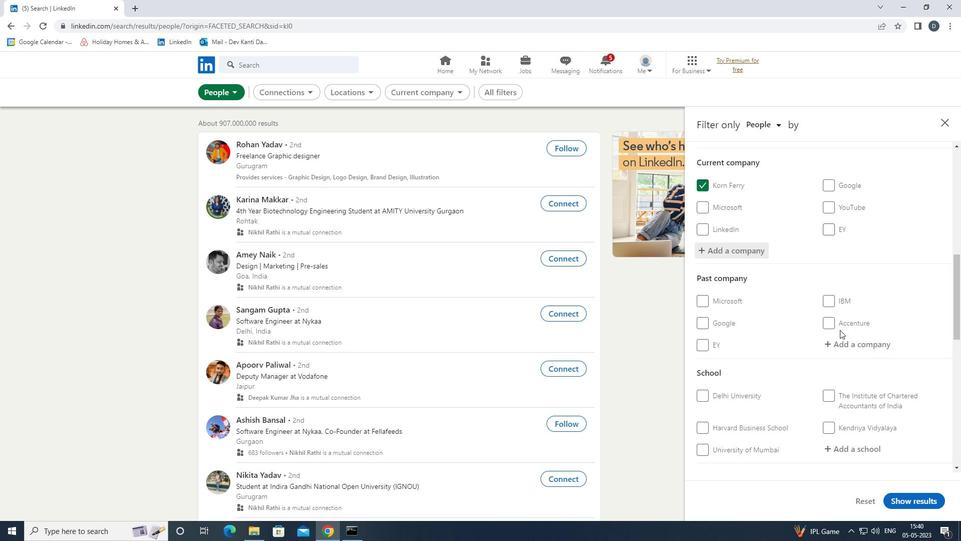 
Action: Mouse scrolled (839, 326) with delta (0, 0)
Screenshot: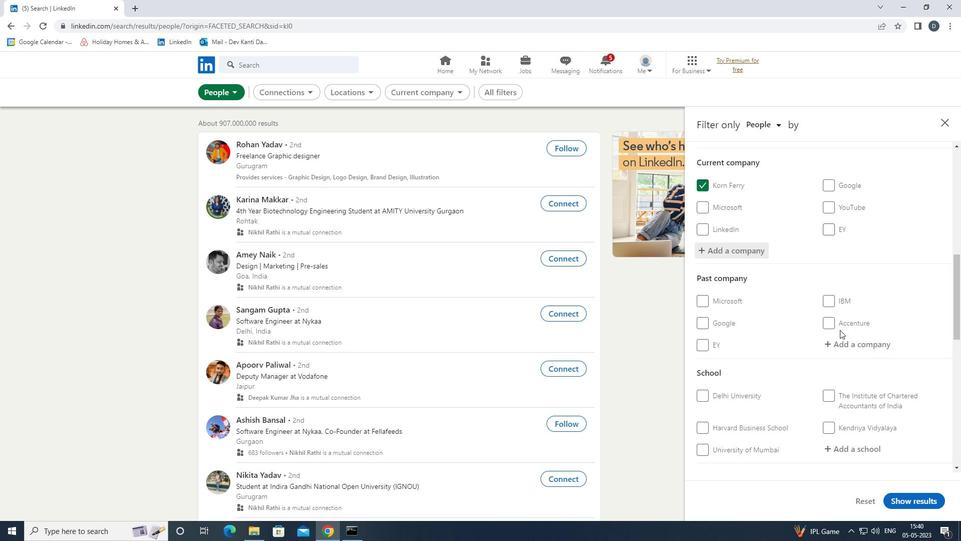 
Action: Mouse moved to (866, 306)
Screenshot: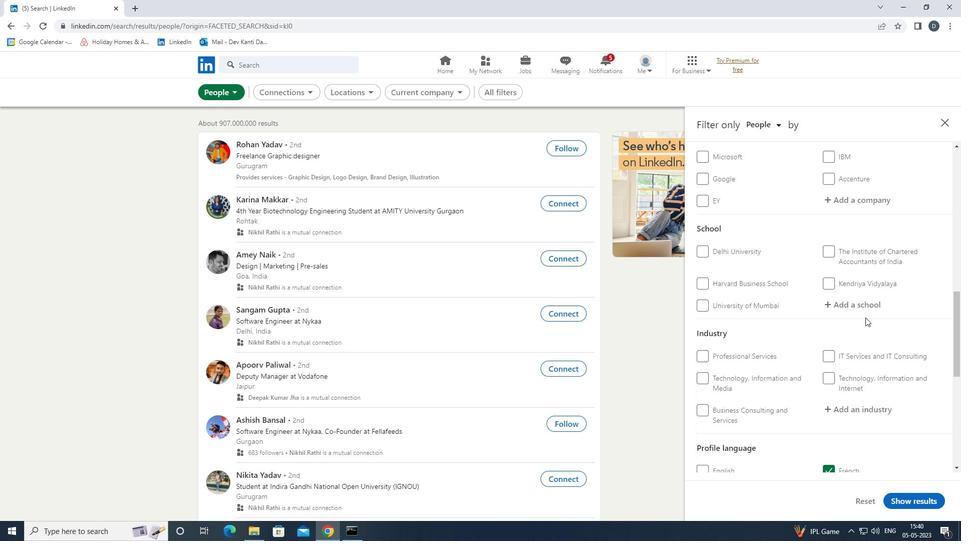 
Action: Mouse pressed left at (866, 306)
Screenshot: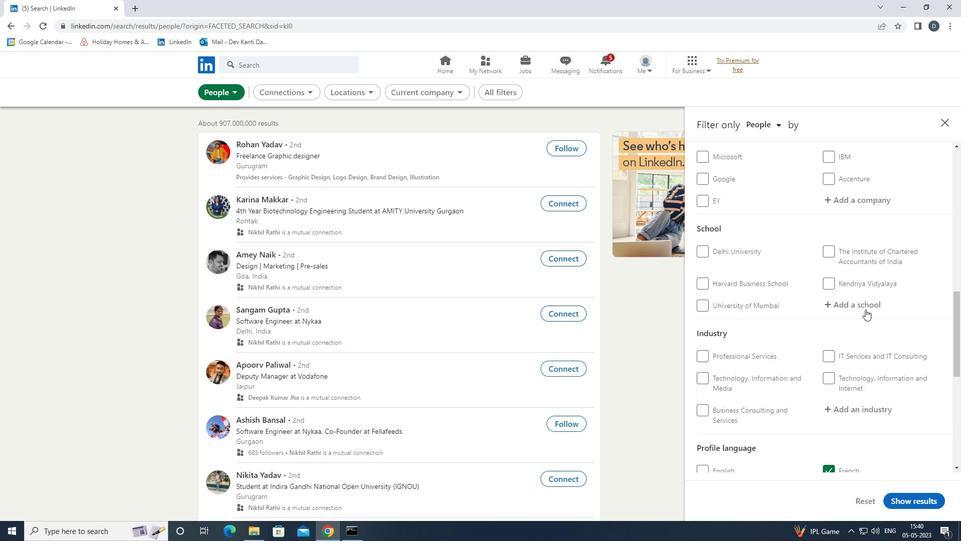 
Action: Mouse moved to (813, 290)
Screenshot: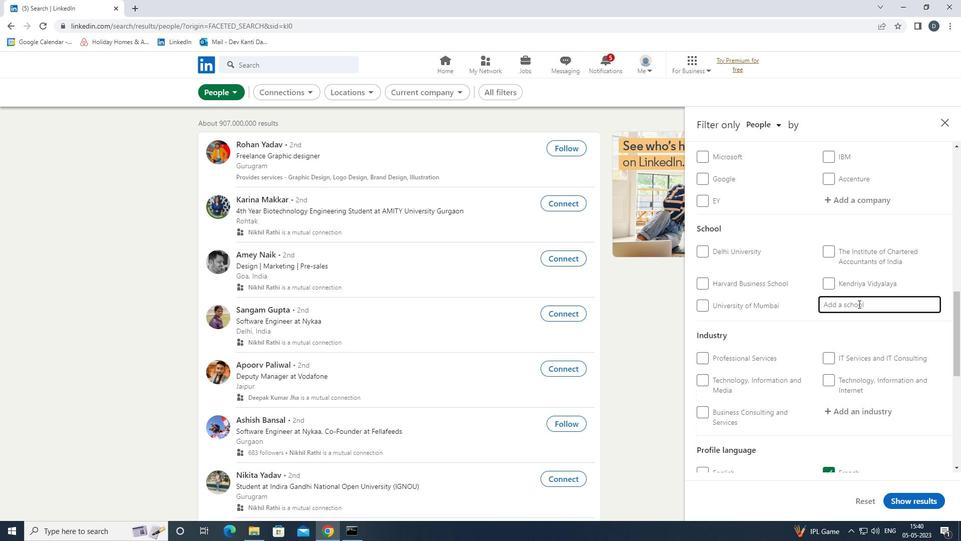 
Action: Key pressed <Key.shift><Key.shift><Key.shift>HOLY<Key.space><Key.shift>CROSS<Key.down><Key.down><Key.enter>
Screenshot: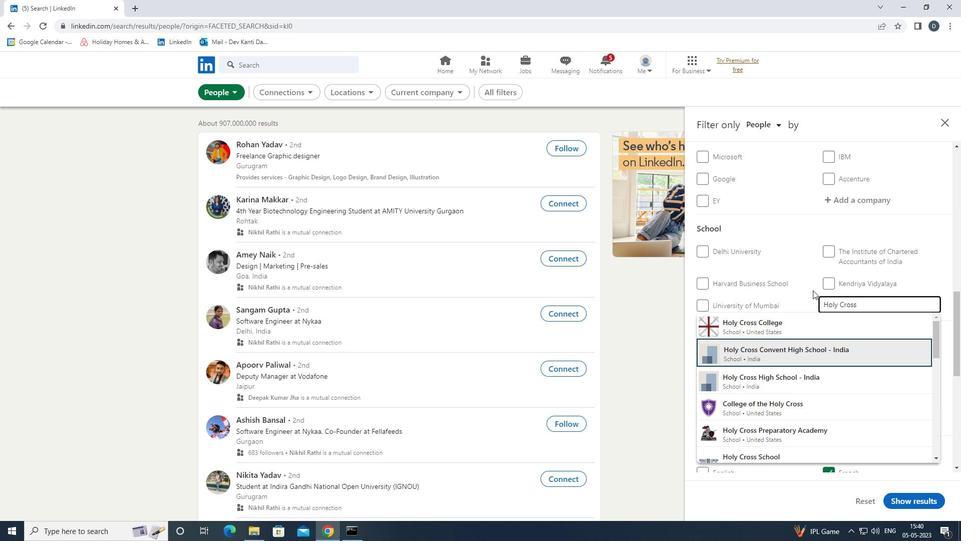 
Action: Mouse moved to (787, 264)
Screenshot: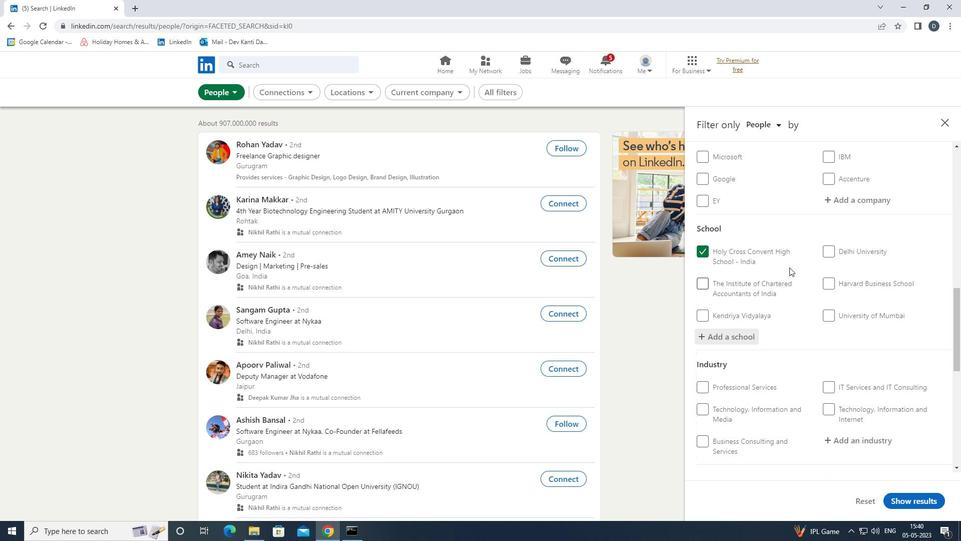 
Action: Mouse scrolled (787, 264) with delta (0, 0)
Screenshot: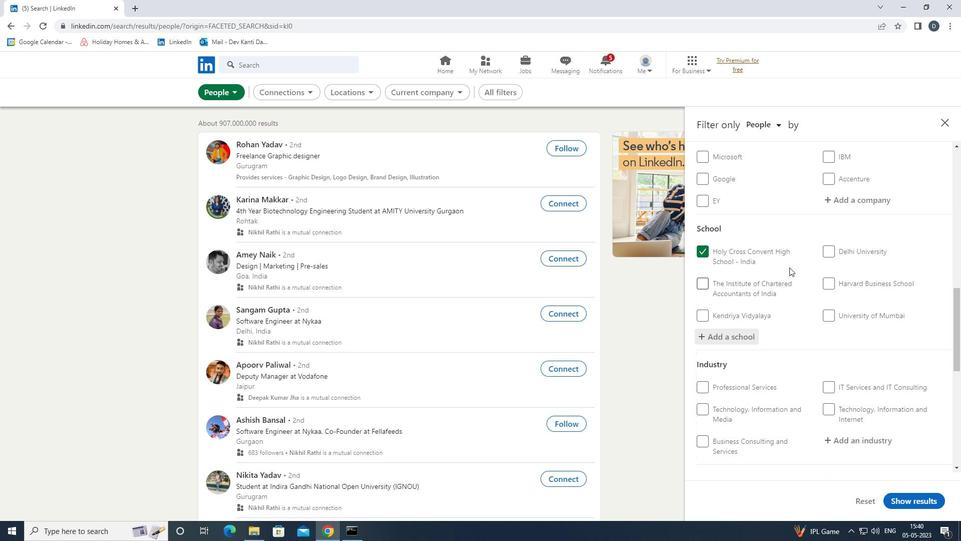 
Action: Mouse moved to (800, 276)
Screenshot: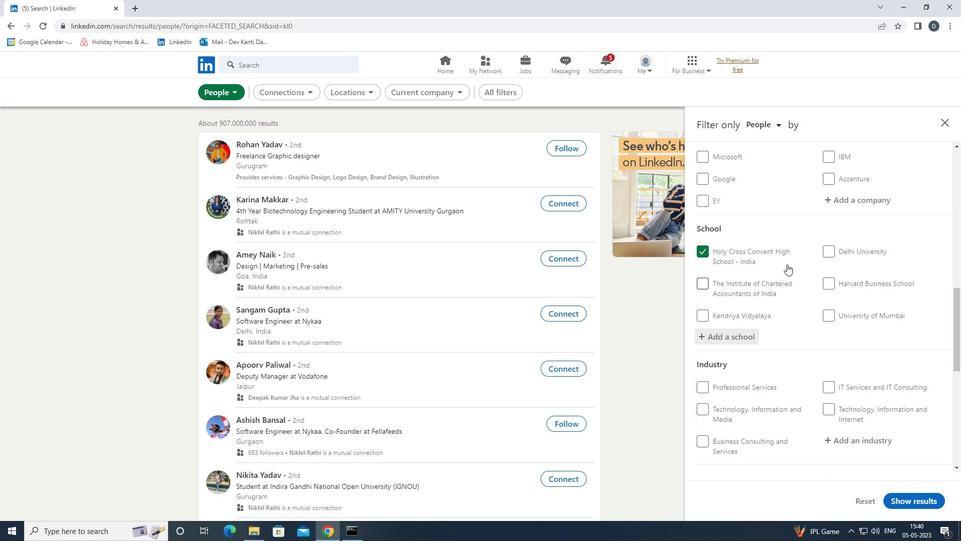 
Action: Mouse scrolled (800, 276) with delta (0, 0)
Screenshot: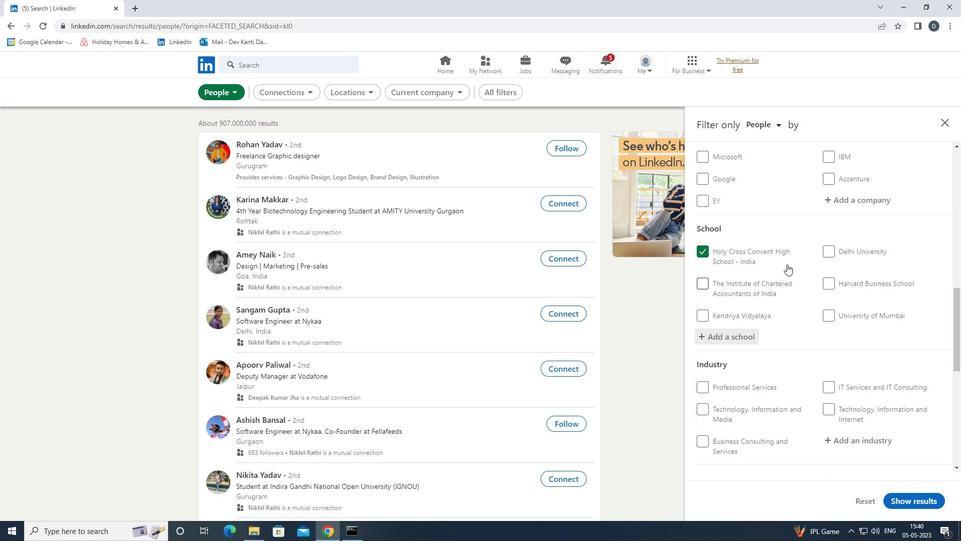 
Action: Mouse moved to (809, 281)
Screenshot: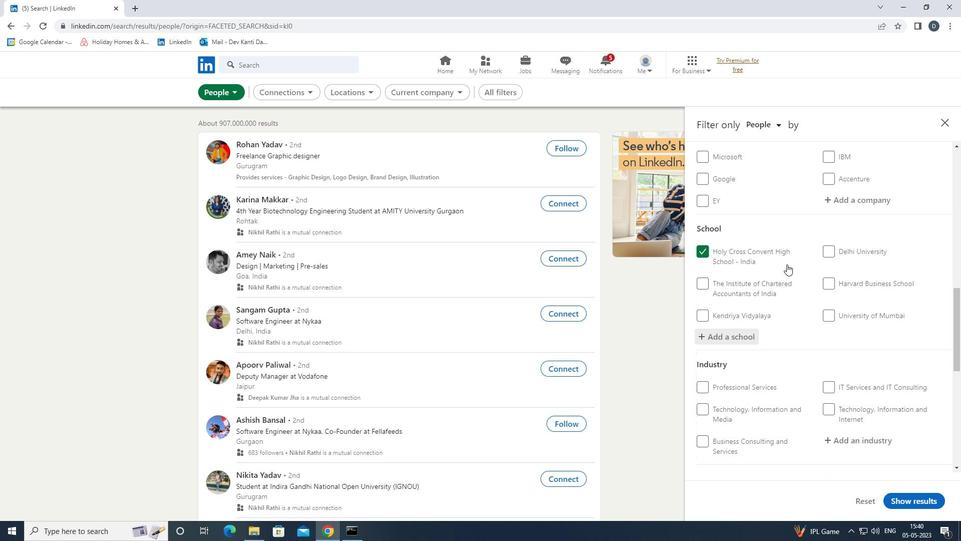 
Action: Mouse scrolled (809, 281) with delta (0, 0)
Screenshot: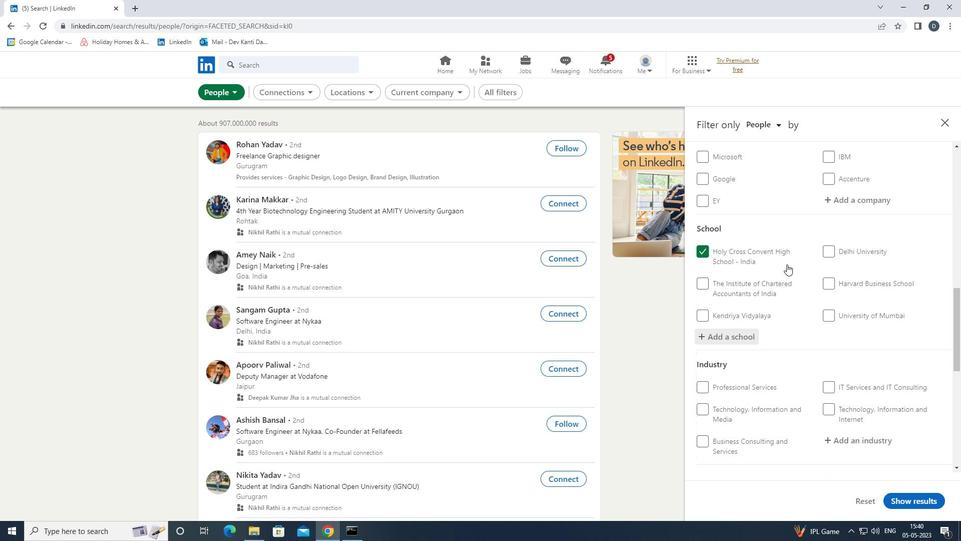 
Action: Mouse moved to (840, 295)
Screenshot: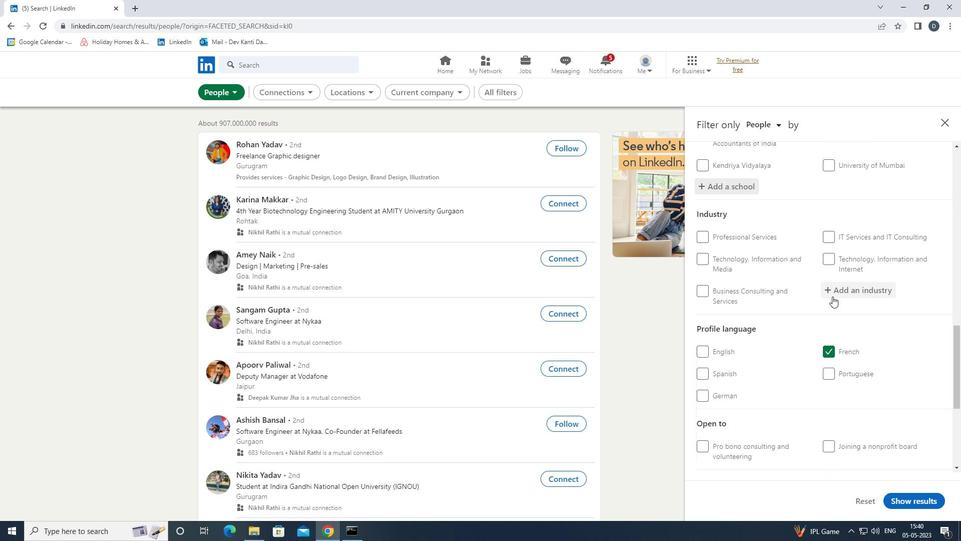 
Action: Mouse pressed left at (840, 295)
Screenshot: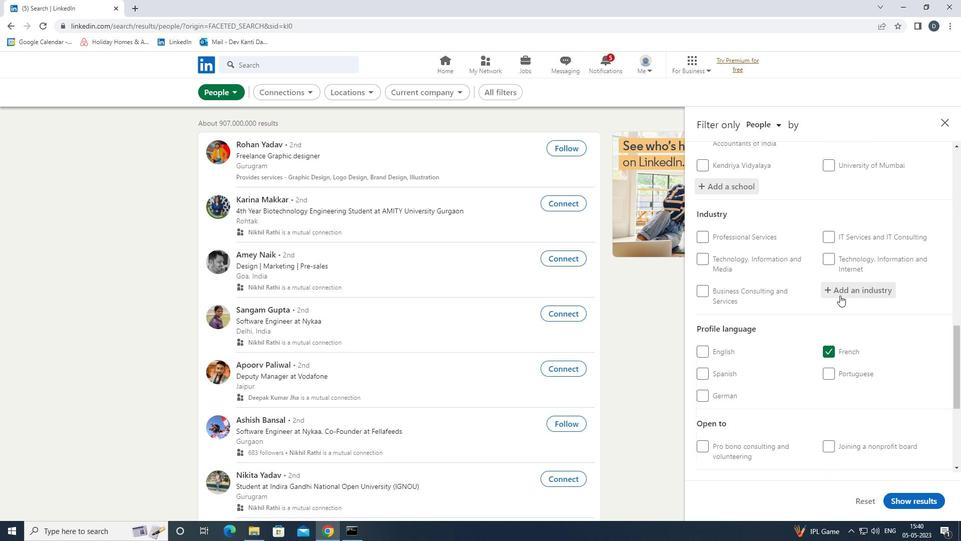 
Action: Key pressed <Key.shift><Key.shift><Key.shift><Key.shift><Key.shift><Key.shift><Key.shift><Key.shift><Key.shift>TELECOMMUNICATION<Key.down><Key.down><Key.down><Key.down><Key.enter>
Screenshot: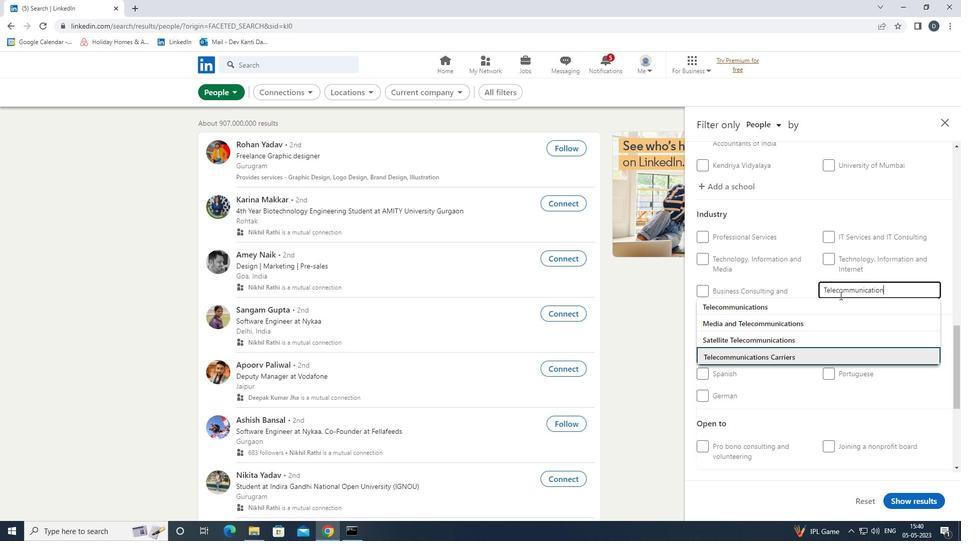 
Action: Mouse scrolled (840, 295) with delta (0, 0)
Screenshot: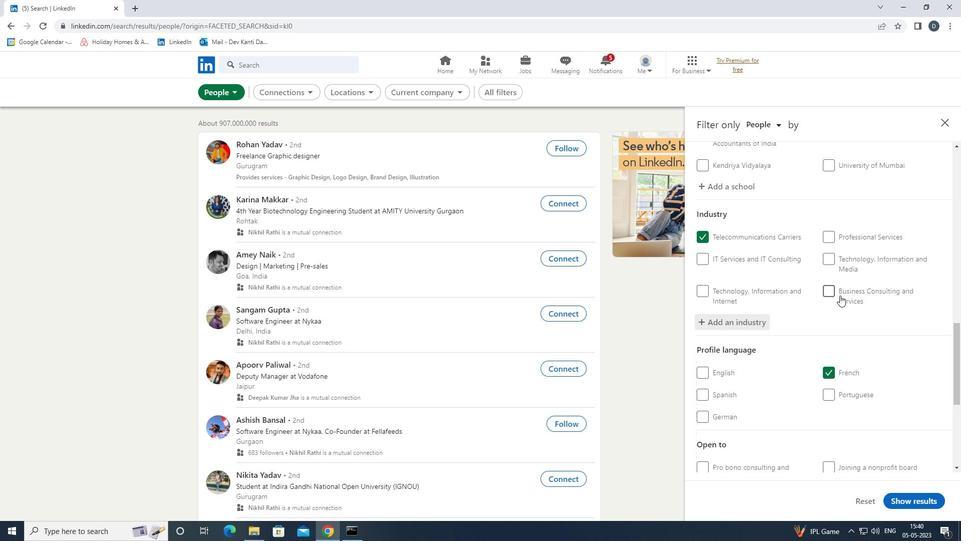 
Action: Mouse scrolled (840, 295) with delta (0, 0)
Screenshot: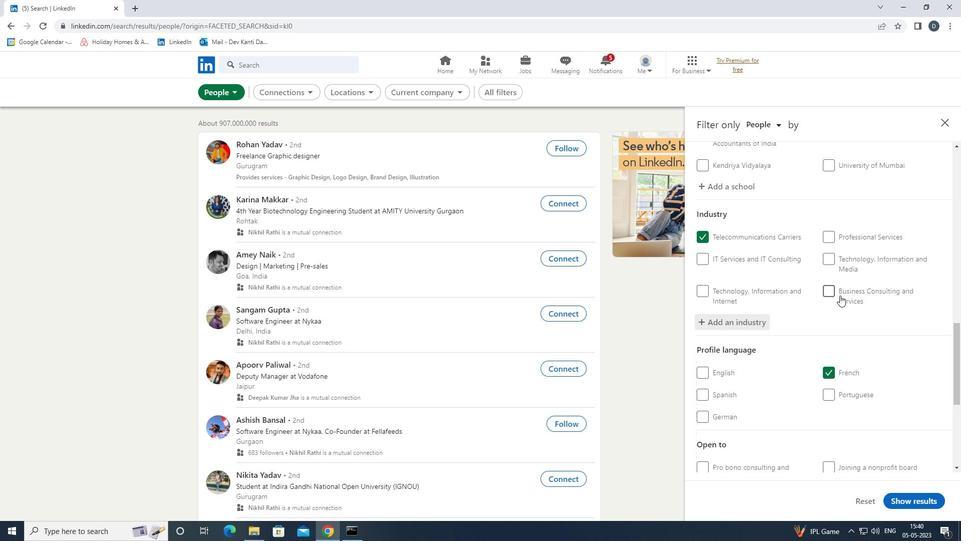 
Action: Mouse scrolled (840, 295) with delta (0, 0)
Screenshot: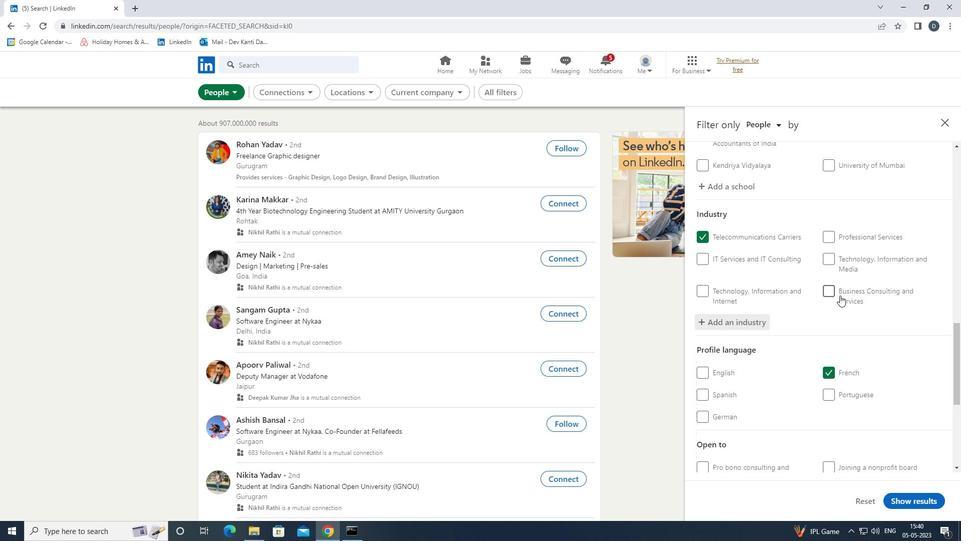 
Action: Mouse moved to (840, 297)
Screenshot: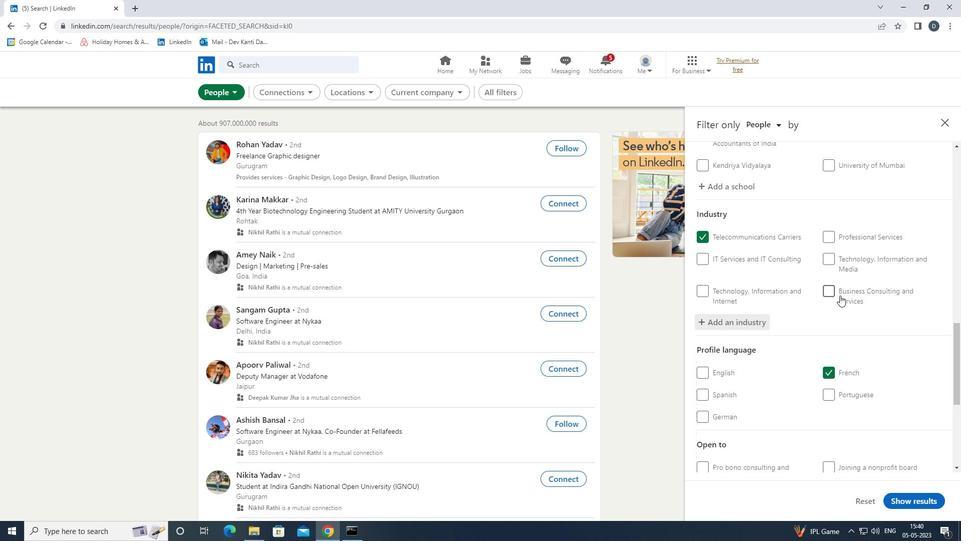 
Action: Mouse scrolled (840, 296) with delta (0, 0)
Screenshot: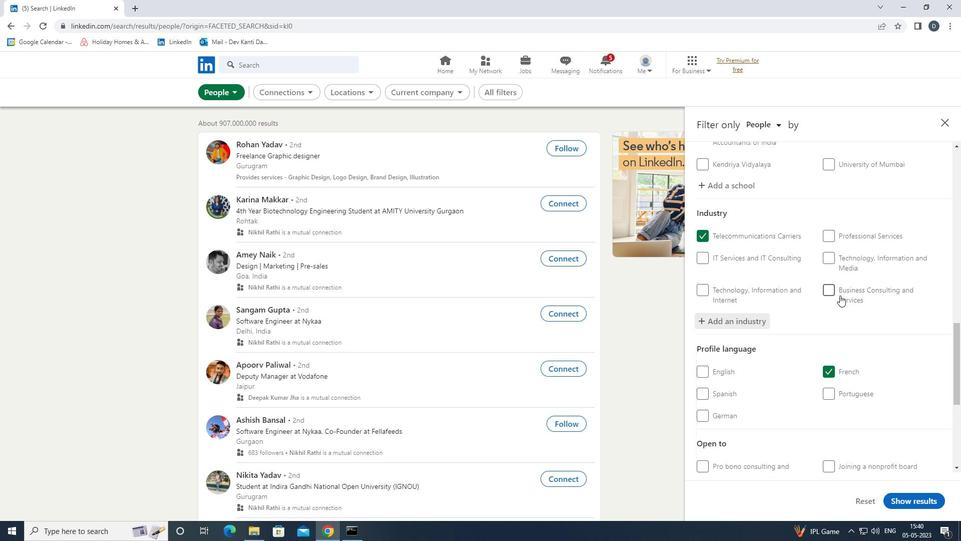 
Action: Mouse moved to (840, 300)
Screenshot: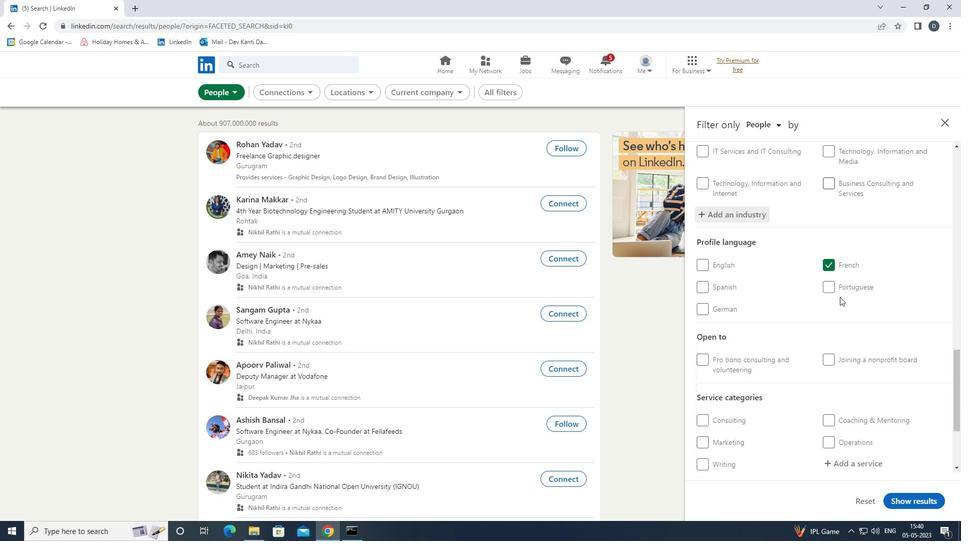 
Action: Mouse scrolled (840, 300) with delta (0, 0)
Screenshot: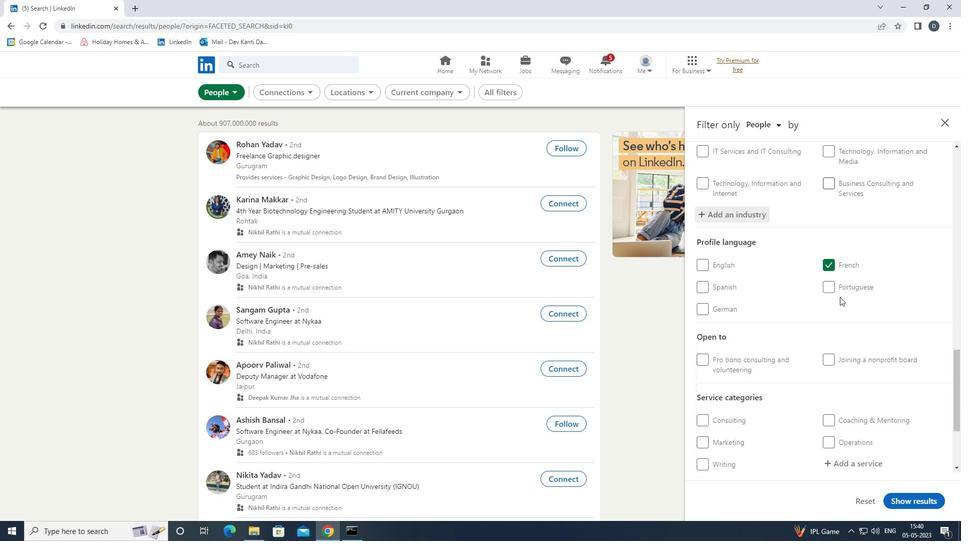 
Action: Mouse moved to (853, 332)
Screenshot: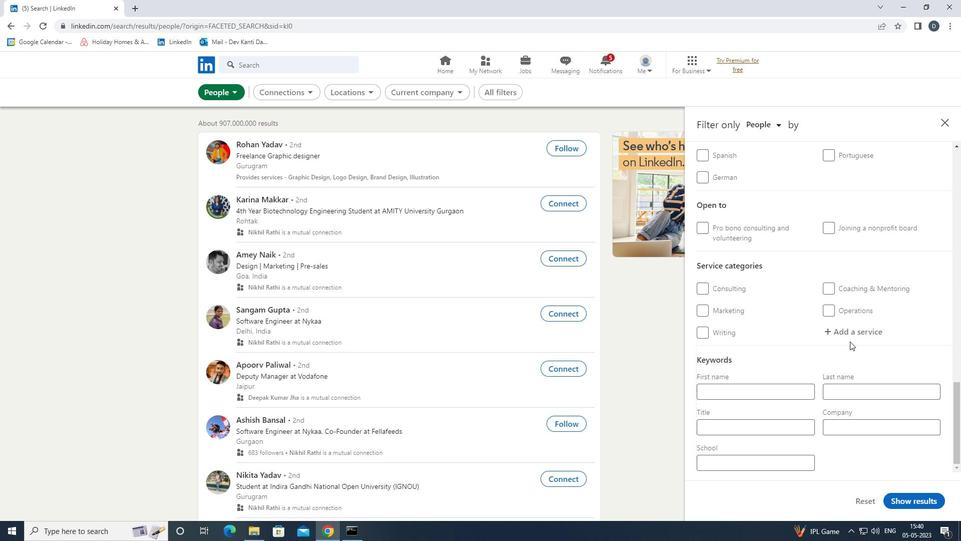 
Action: Mouse pressed left at (853, 332)
Screenshot: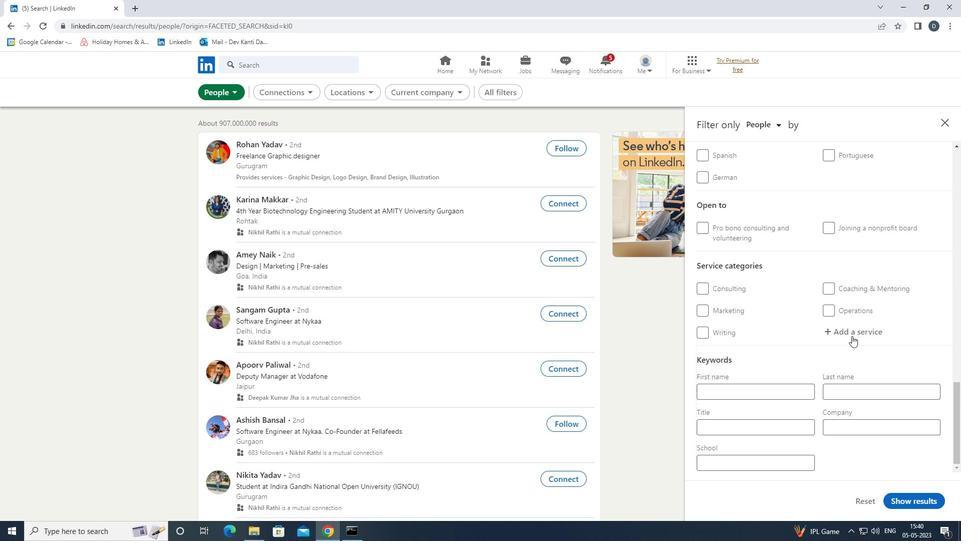 
Action: Key pressed <Key.shift><Key.shift><Key.shift>SUPPORT<Key.shift><Key.shift><Key.shift><Key.shift><Key.shift><Key.shift><Key.shift><Key.shift><Key.shift><Key.shift><Key.shift><Key.shift><Key.shift><Key.shift><Key.shift><Key.shift><Key.shift><Key.shift><Key.shift><Key.shift><Key.shift><Key.shift>TECHNICS<Key.backspace>AL<Key.space><Key.shift>WRITING
Screenshot: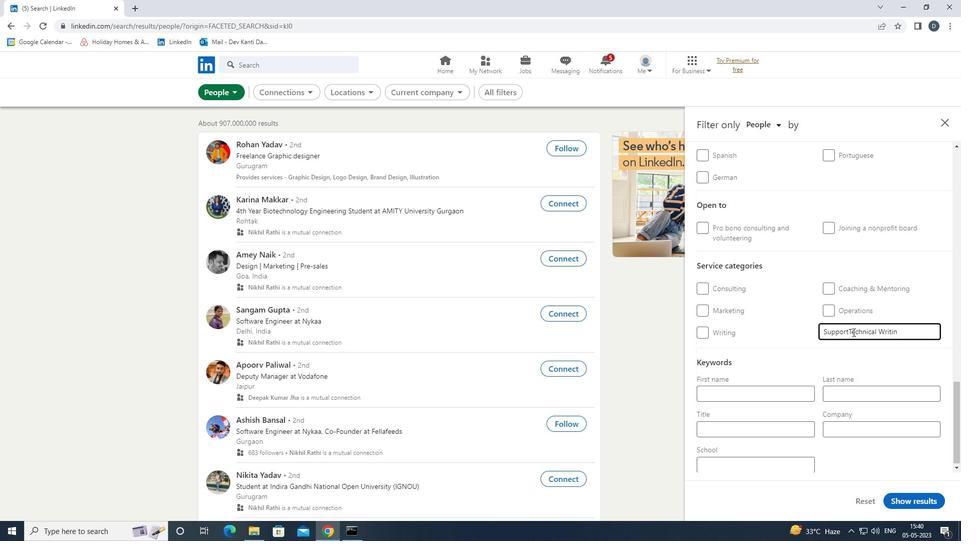 
Action: Mouse moved to (854, 337)
Screenshot: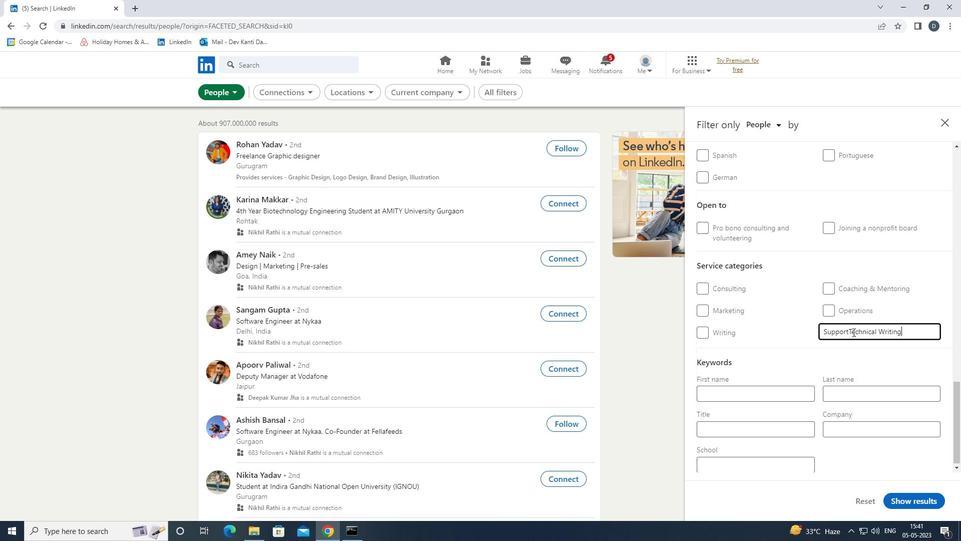 
Action: Mouse scrolled (854, 336) with delta (0, 0)
Screenshot: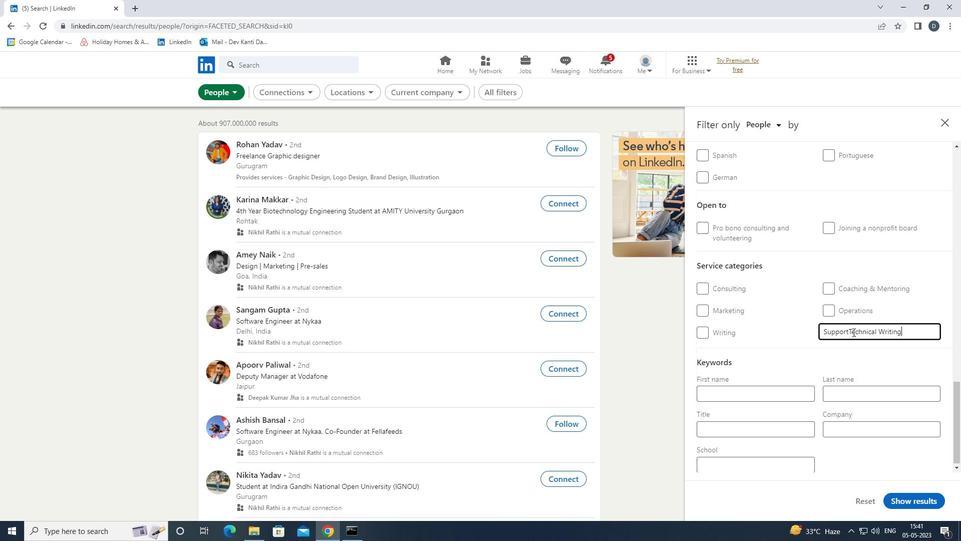 
Action: Mouse moved to (854, 338)
Screenshot: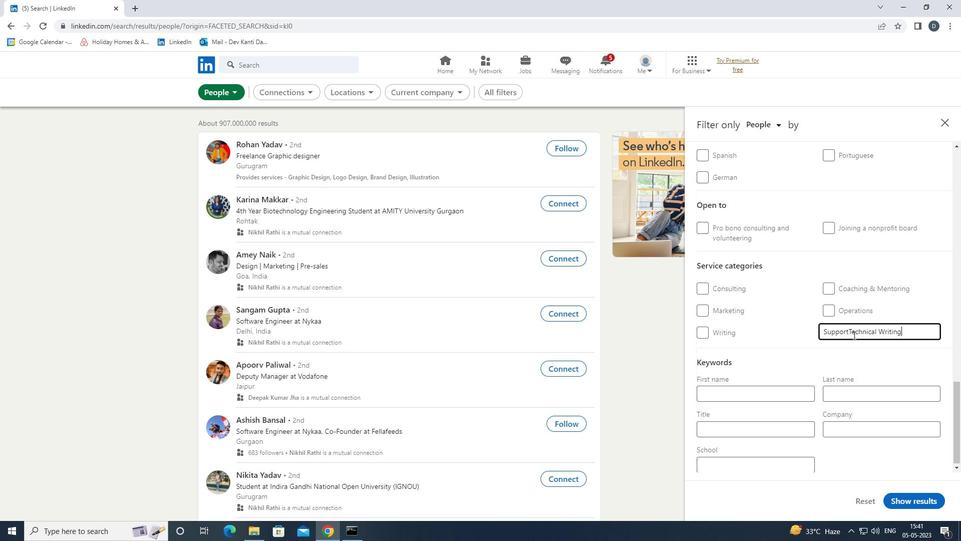 
Action: Mouse scrolled (854, 338) with delta (0, 0)
Screenshot: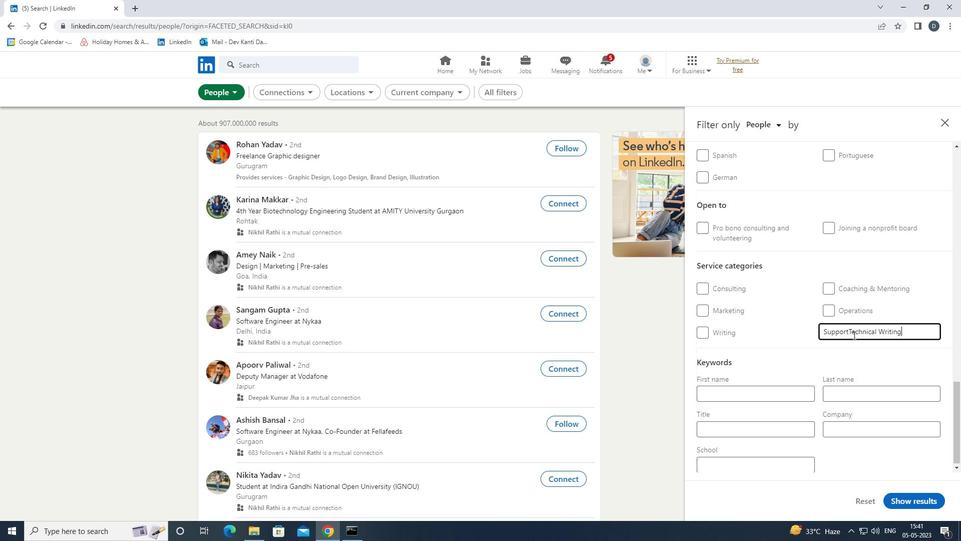 
Action: Mouse moved to (854, 341)
Screenshot: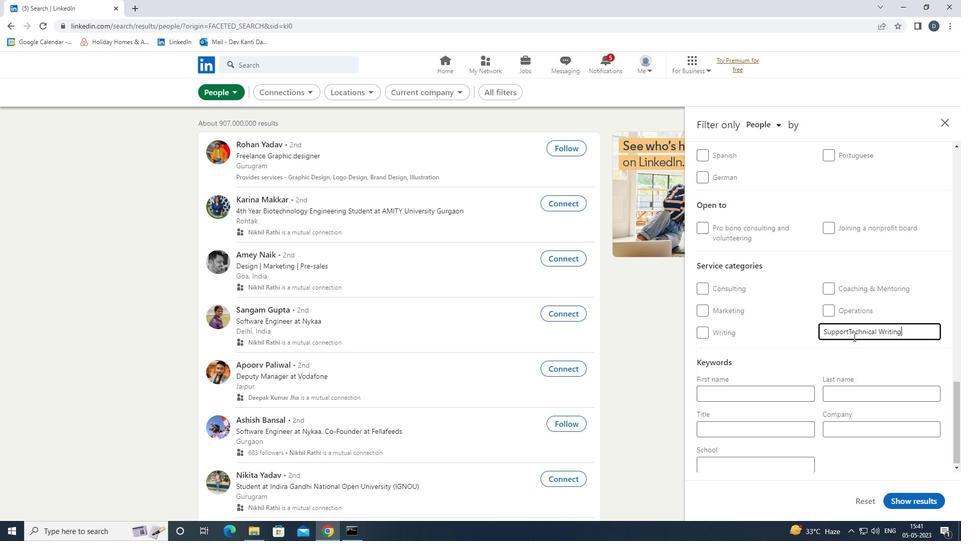 
Action: Mouse scrolled (854, 340) with delta (0, 0)
Screenshot: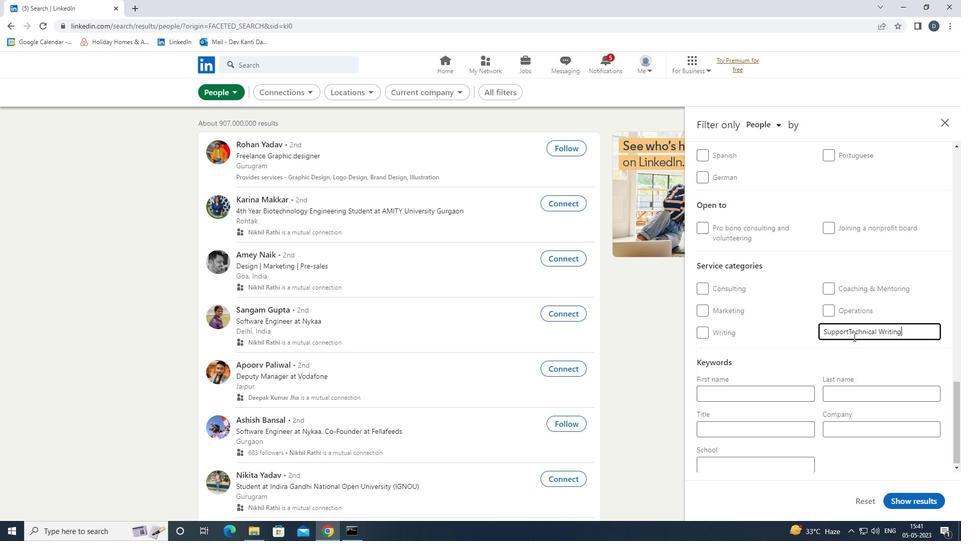 
Action: Mouse moved to (848, 347)
Screenshot: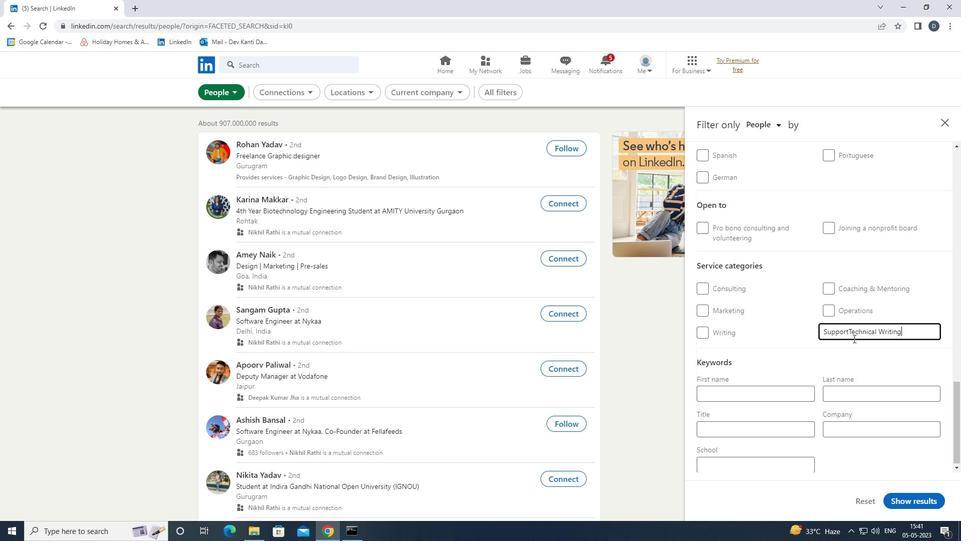
Action: Mouse scrolled (848, 347) with delta (0, 0)
Screenshot: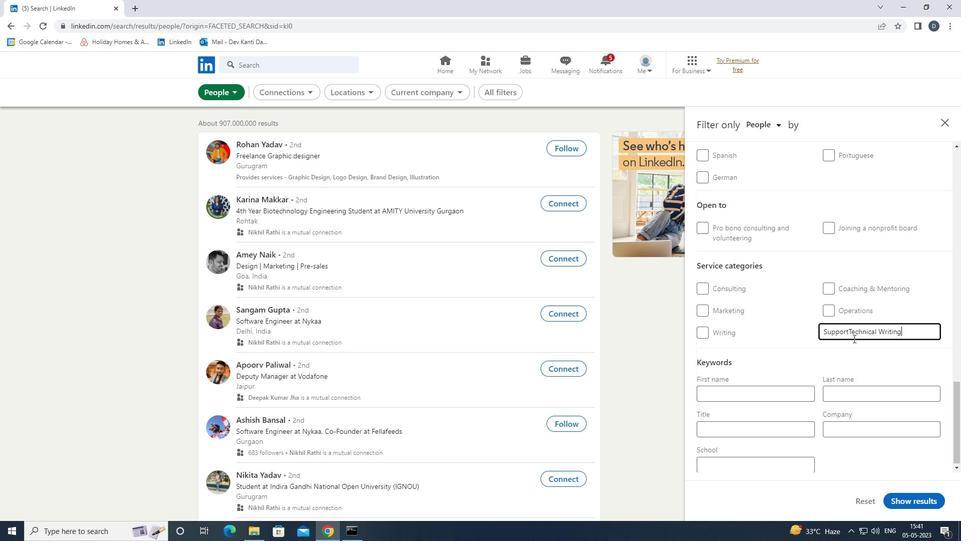 
Action: Mouse moved to (795, 419)
Screenshot: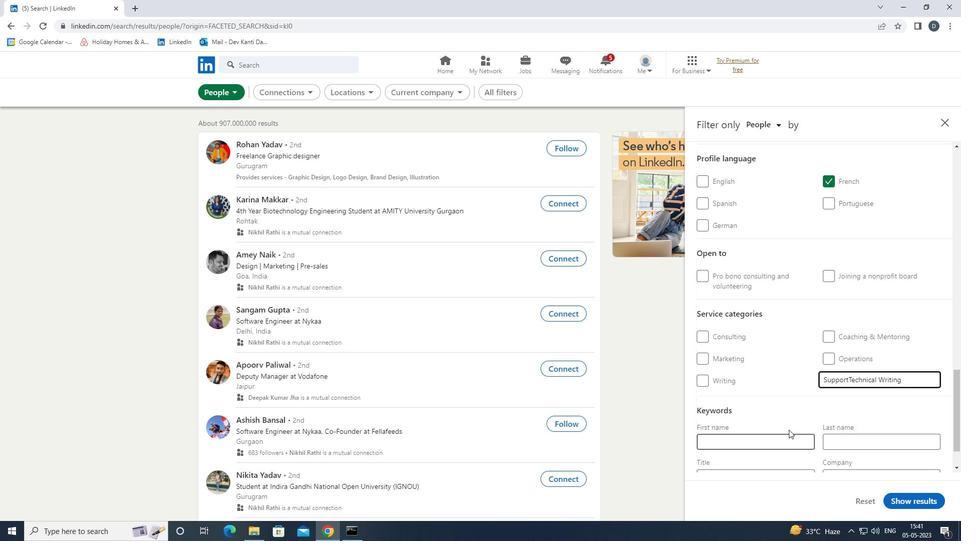 
Action: Mouse scrolled (795, 419) with delta (0, 0)
Screenshot: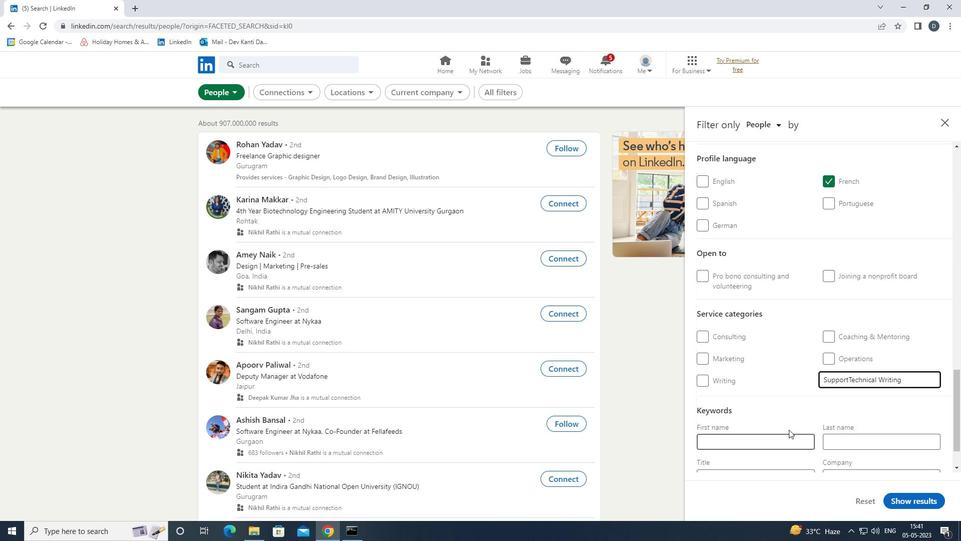 
Action: Mouse scrolled (795, 419) with delta (0, 0)
Screenshot: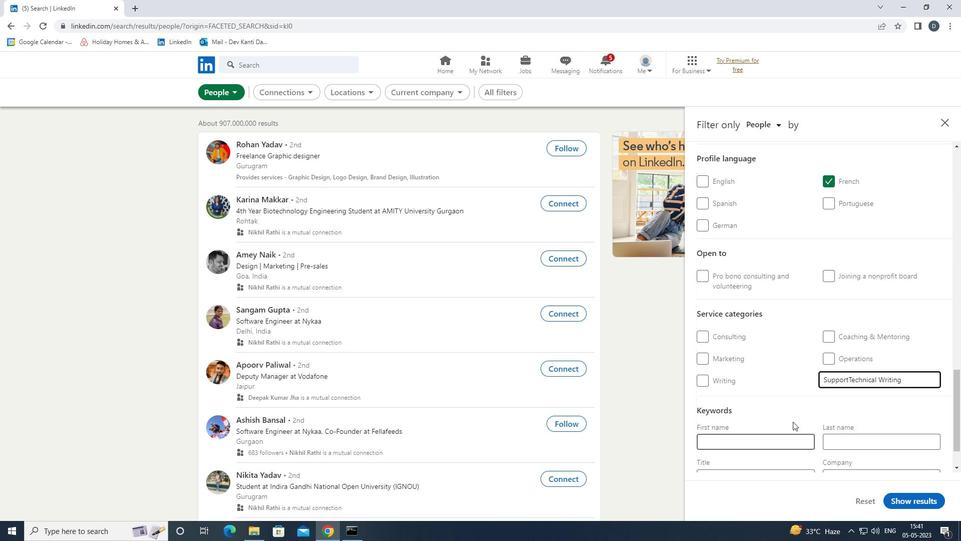 
Action: Mouse scrolled (795, 419) with delta (0, 0)
Screenshot: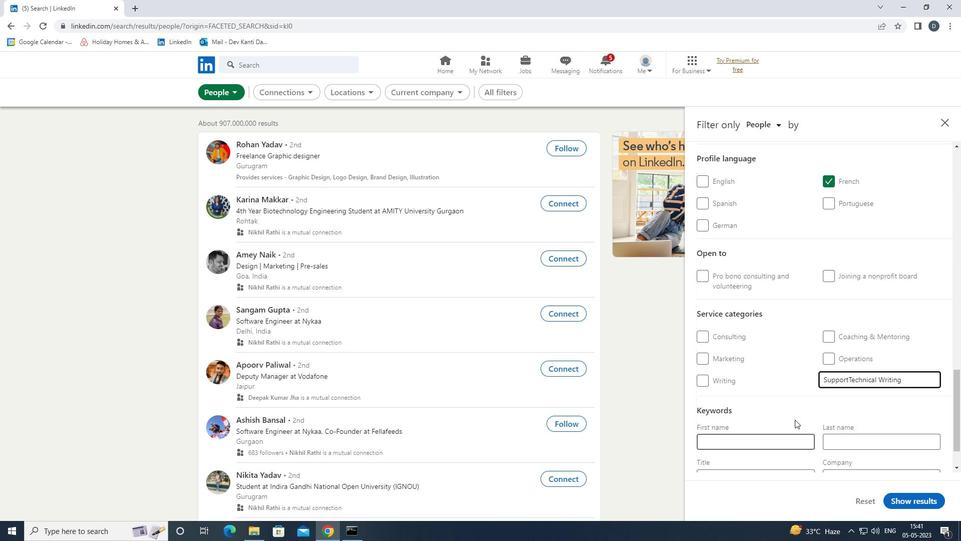 
Action: Mouse moved to (792, 431)
Screenshot: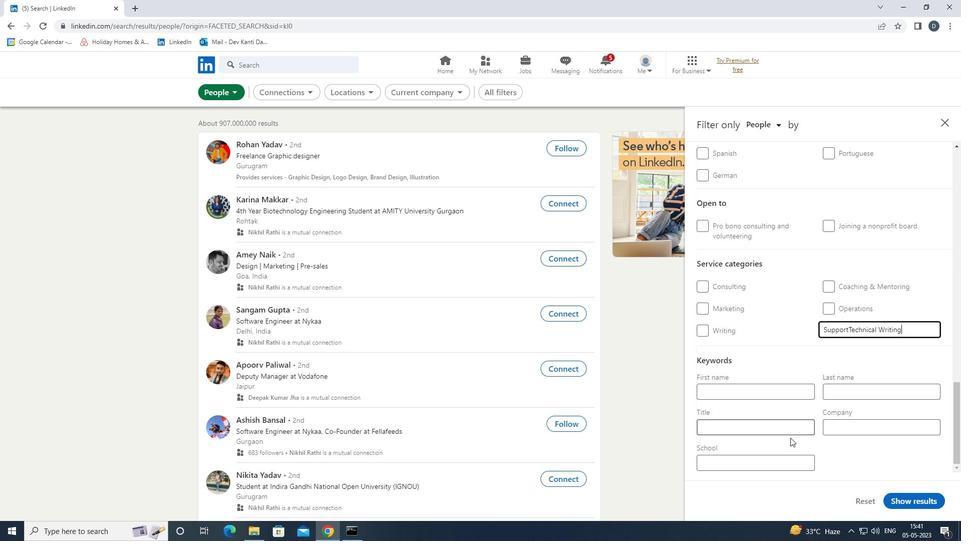 
Action: Mouse pressed left at (792, 431)
Screenshot: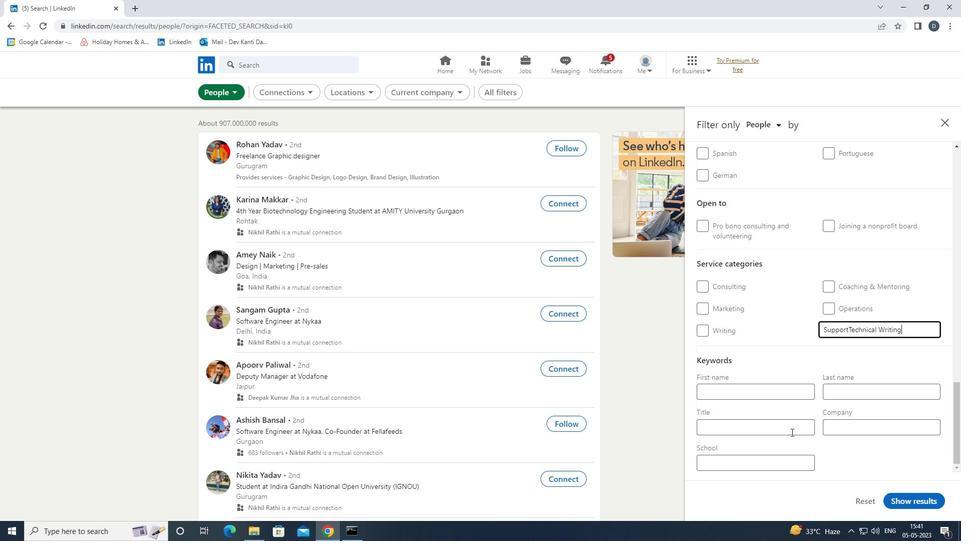 
Action: Mouse moved to (792, 430)
Screenshot: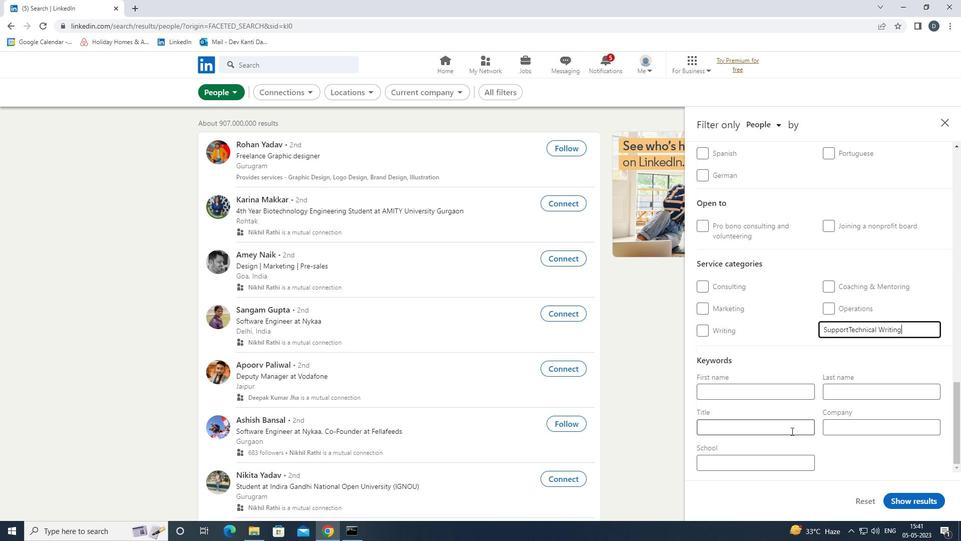 
Action: Key pressed <Key.shift>ARCHIVIT<Key.backspace>ST
Screenshot: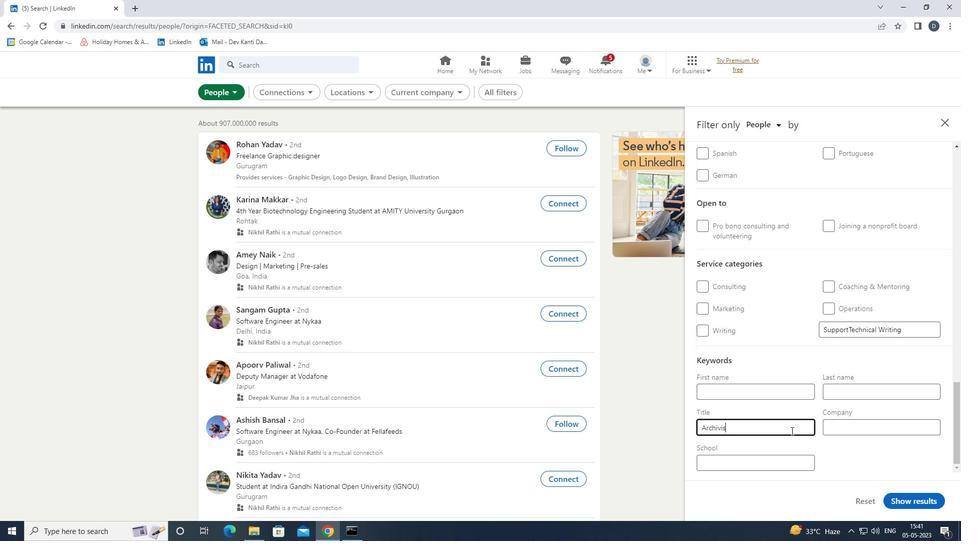 
Action: Mouse moved to (934, 498)
Screenshot: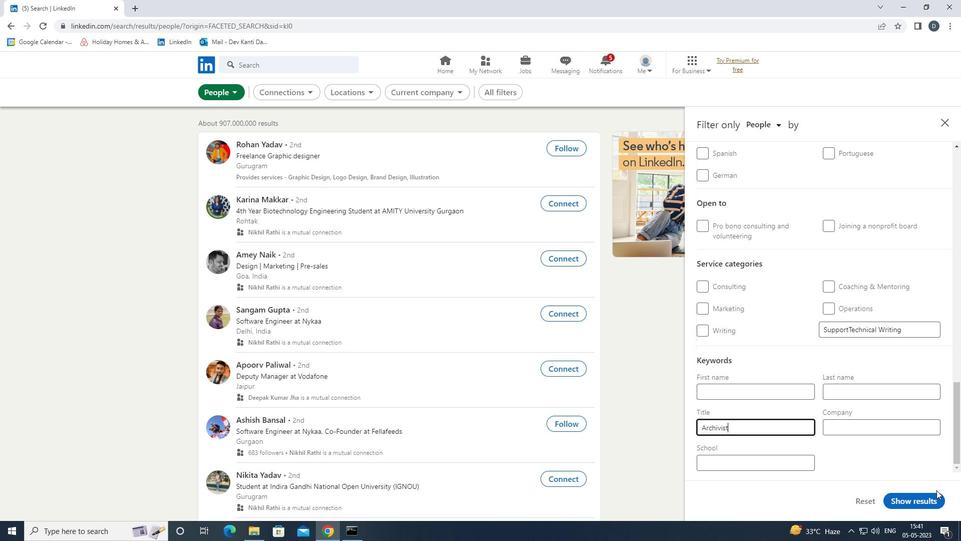 
Action: Mouse pressed left at (934, 498)
Screenshot: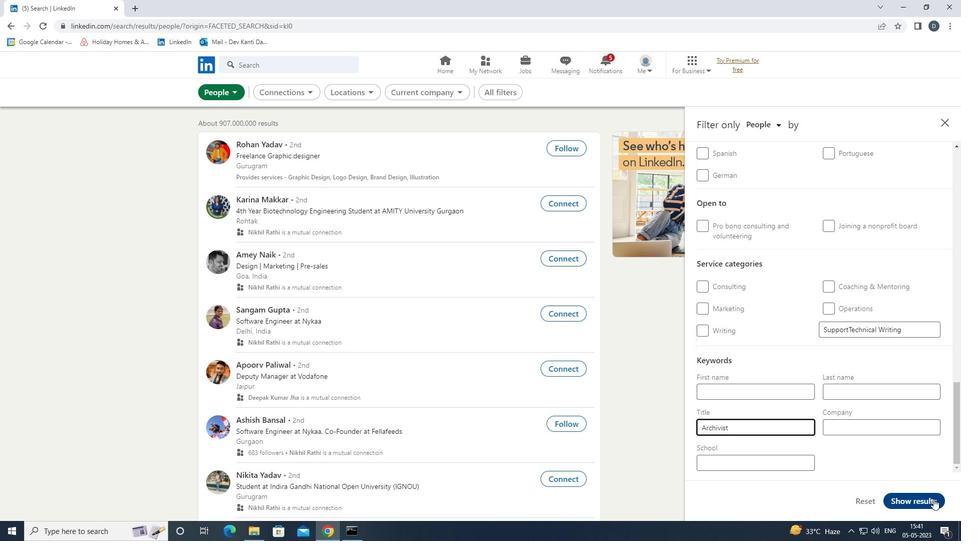 
